 Task: Find connections with filter location Rāmpur with filter topic #brandingwith filter profile language French with filter current company Entrust with filter school PSG College of Arts and Science with filter industry Interior Design with filter service category Administrative with filter keywords title Event Planner
Action: Mouse moved to (559, 63)
Screenshot: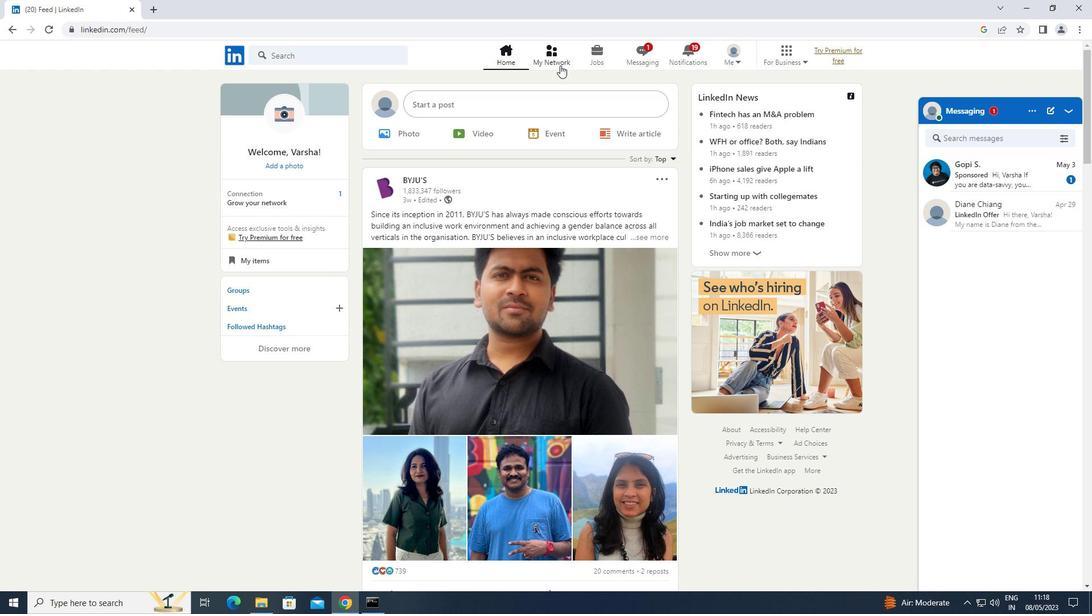 
Action: Mouse pressed left at (559, 63)
Screenshot: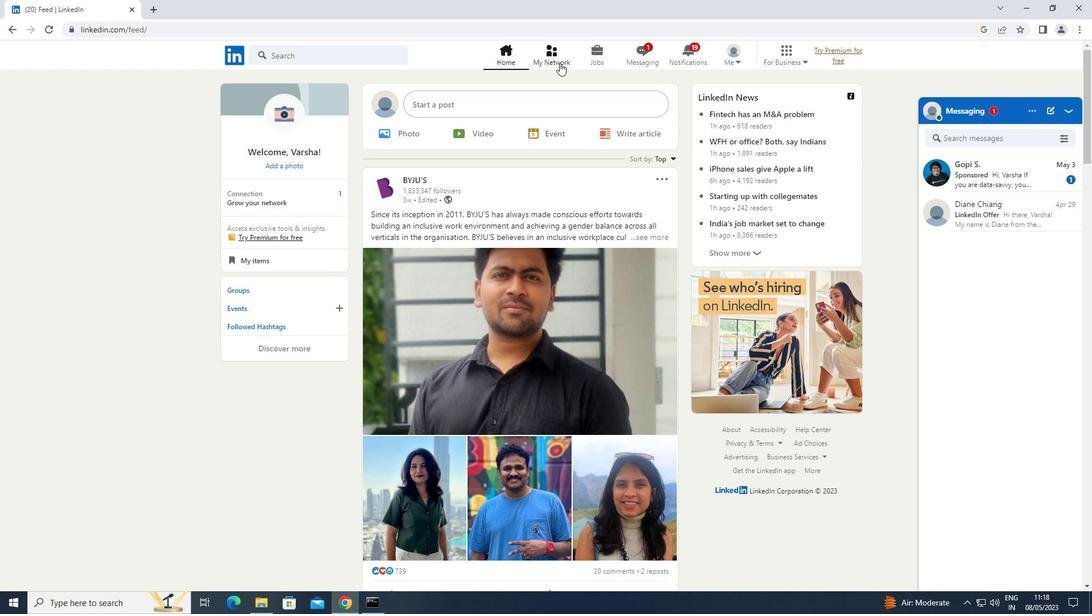 
Action: Mouse moved to (310, 118)
Screenshot: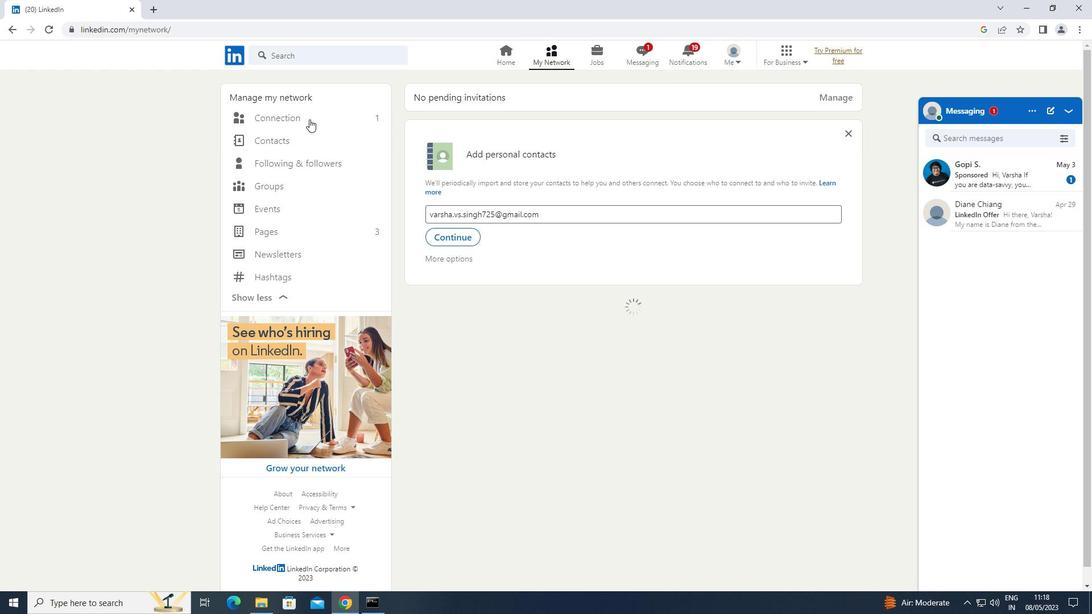 
Action: Mouse pressed left at (310, 118)
Screenshot: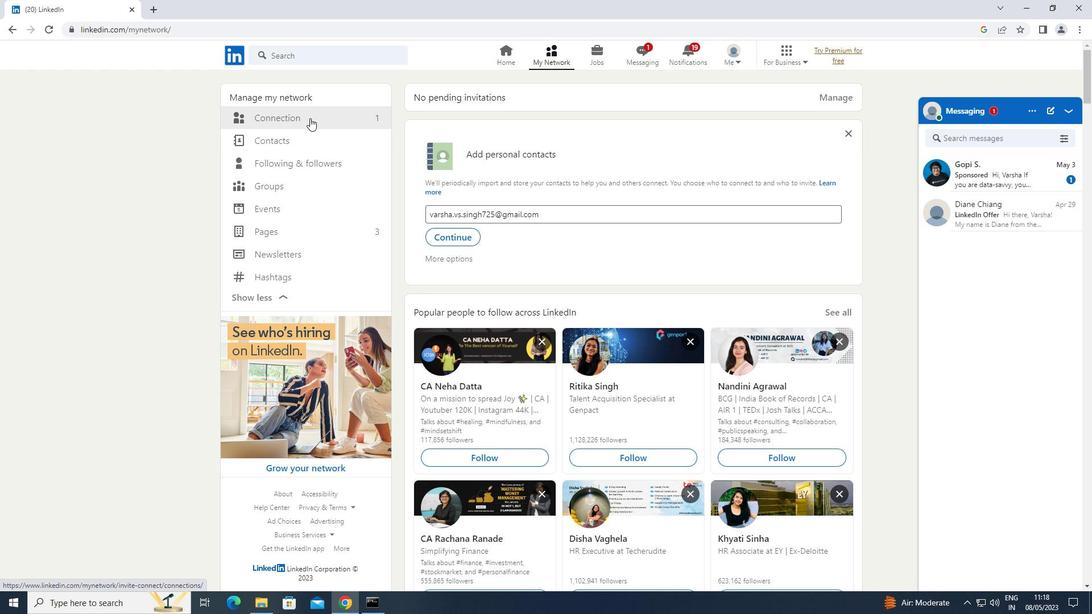 
Action: Mouse moved to (627, 115)
Screenshot: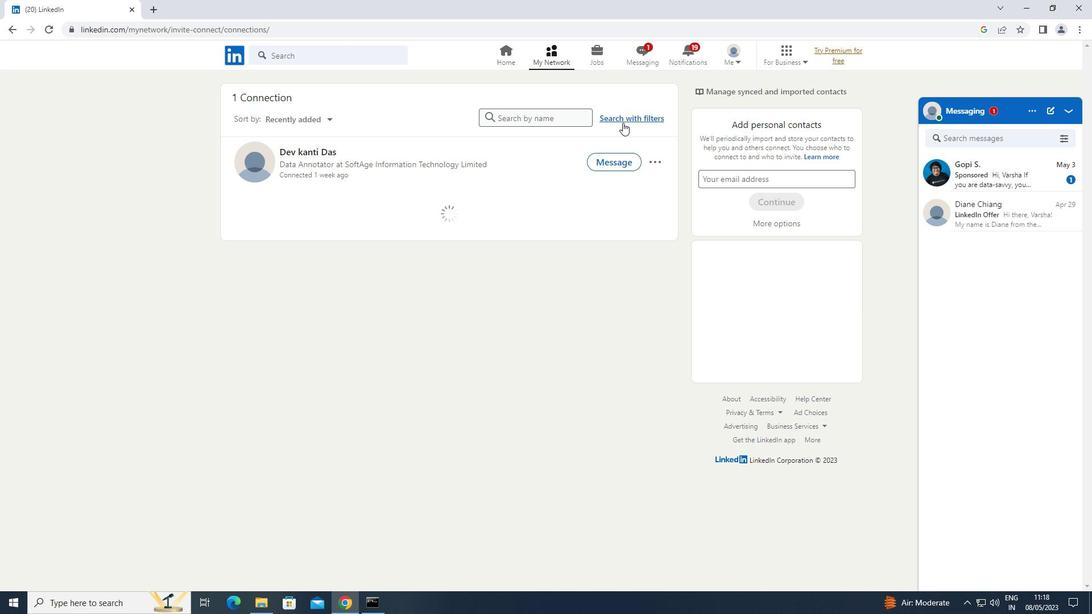 
Action: Mouse pressed left at (627, 115)
Screenshot: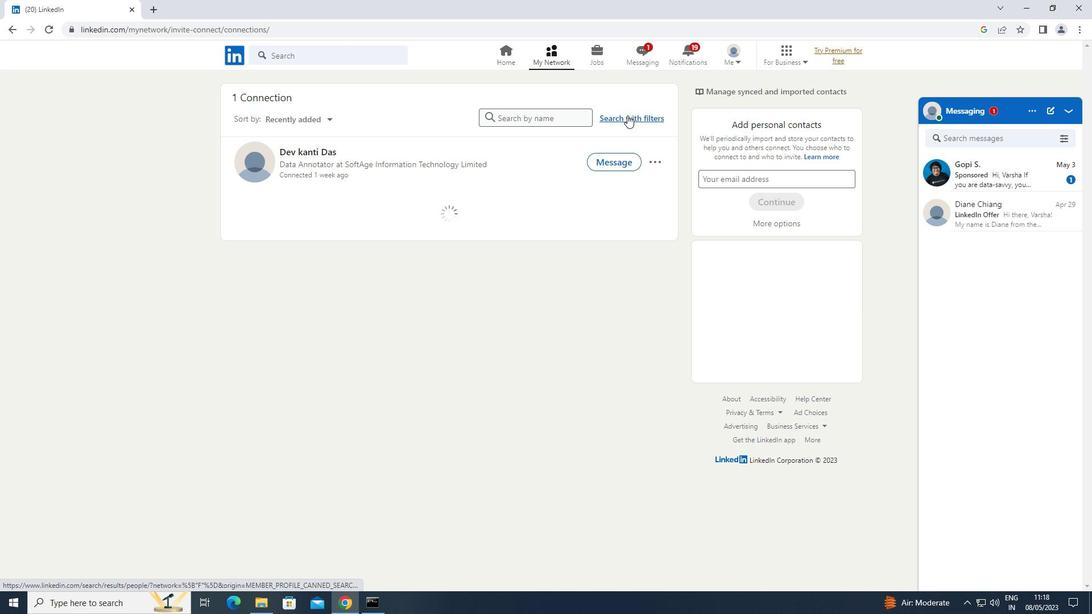 
Action: Mouse moved to (589, 88)
Screenshot: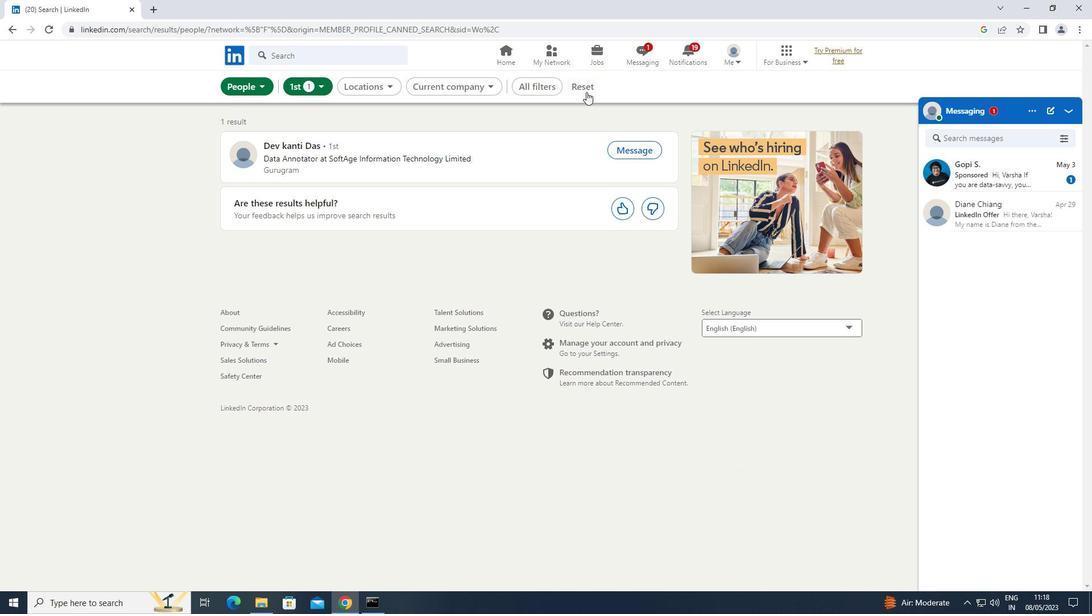 
Action: Mouse pressed left at (589, 88)
Screenshot: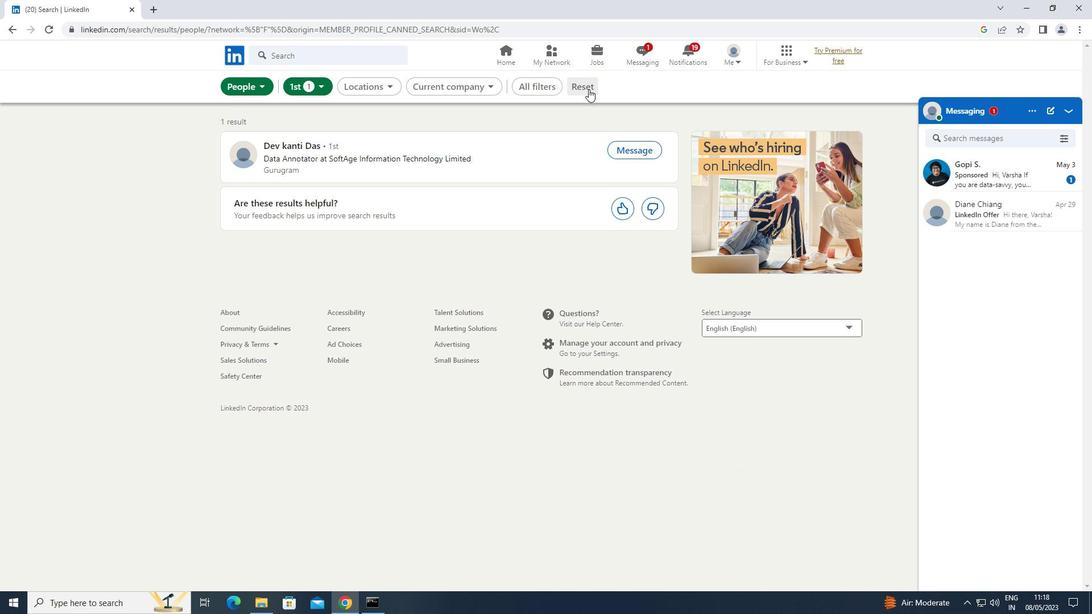 
Action: Mouse moved to (546, 87)
Screenshot: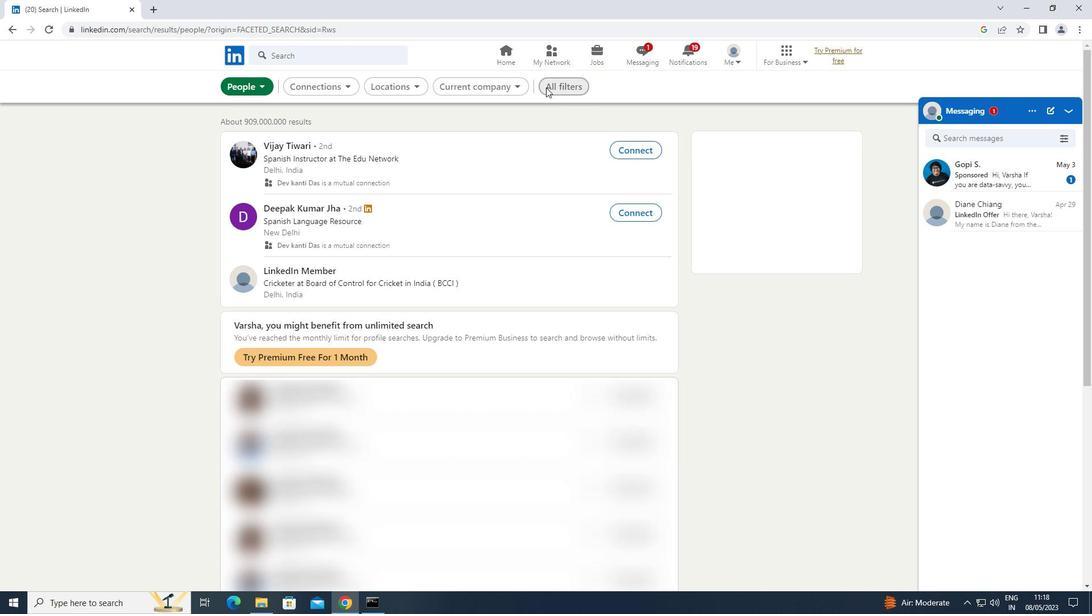 
Action: Mouse pressed left at (546, 87)
Screenshot: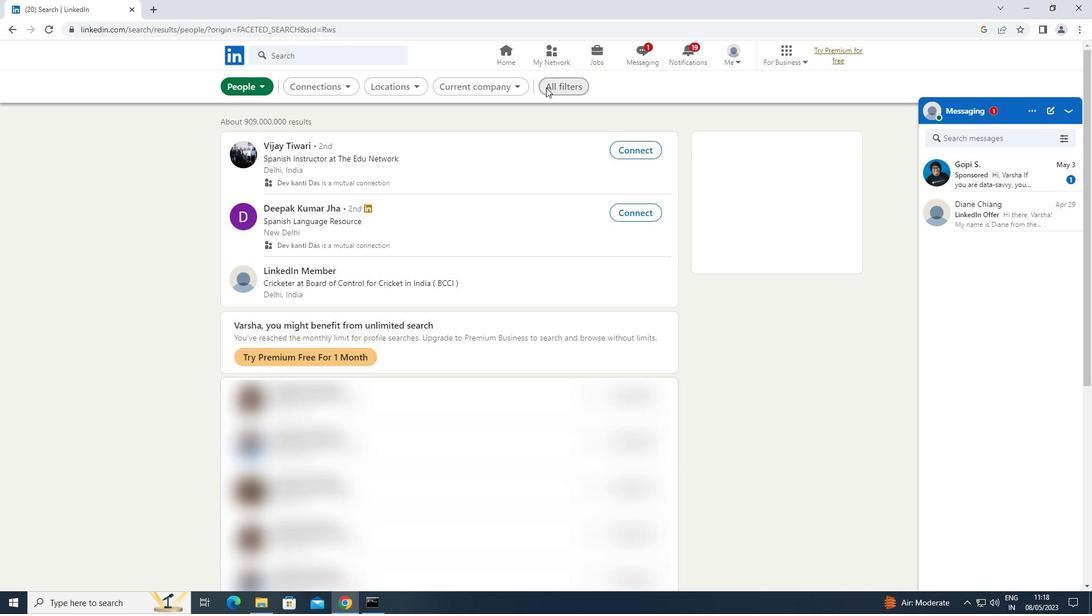 
Action: Mouse moved to (871, 211)
Screenshot: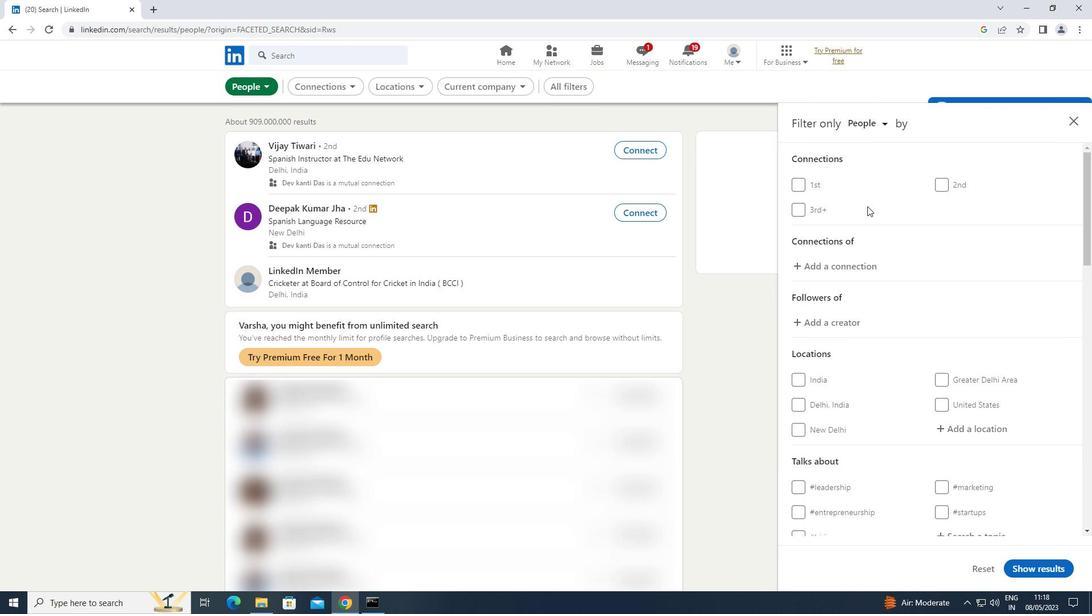 
Action: Mouse scrolled (871, 211) with delta (0, 0)
Screenshot: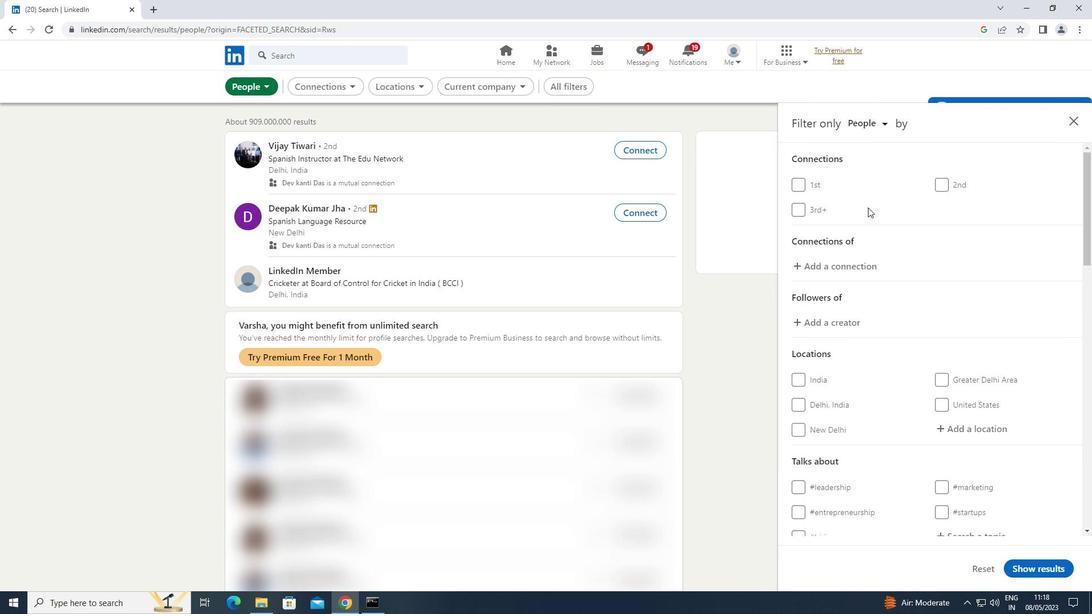 
Action: Mouse moved to (872, 212)
Screenshot: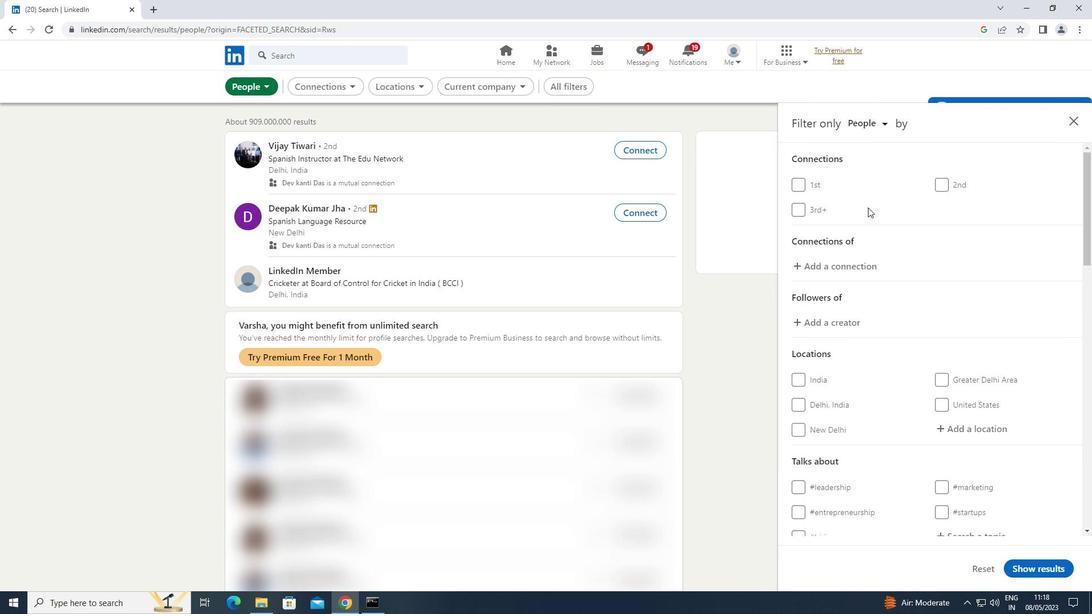 
Action: Mouse scrolled (872, 211) with delta (0, 0)
Screenshot: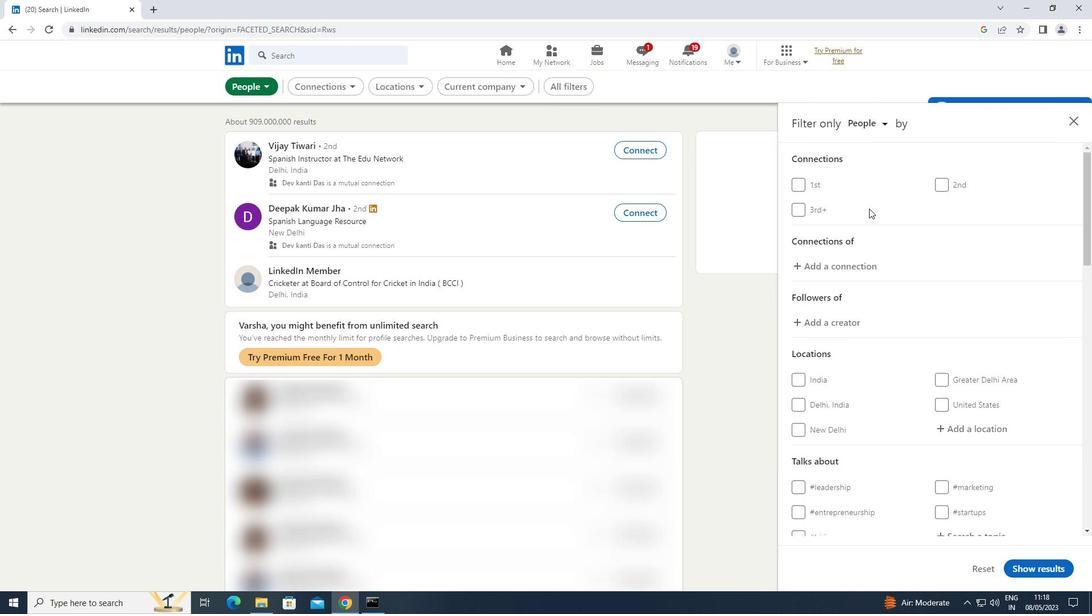 
Action: Mouse scrolled (872, 211) with delta (0, 0)
Screenshot: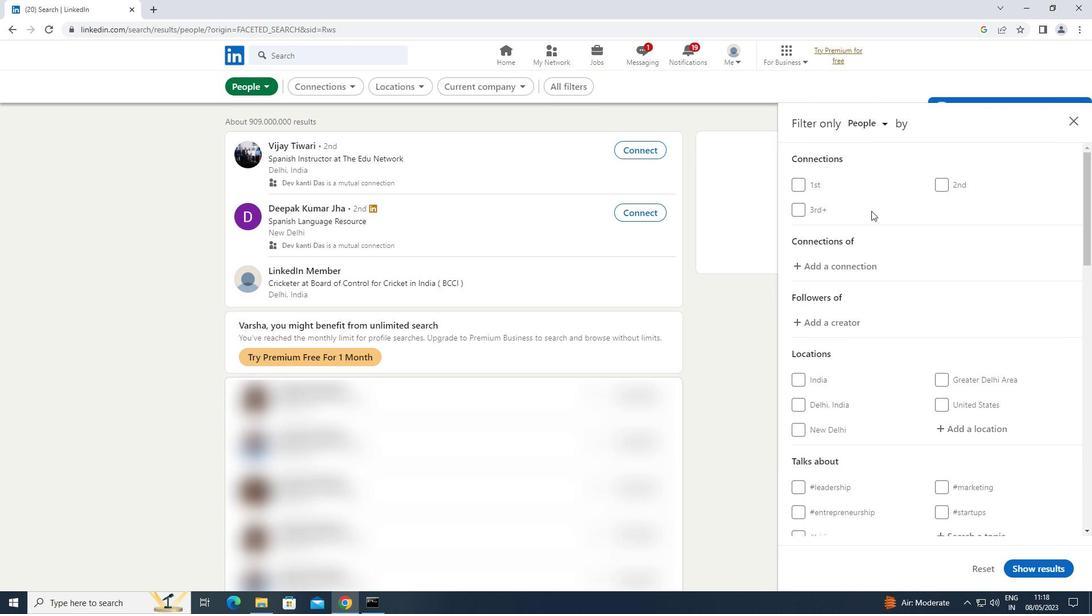 
Action: Mouse moved to (971, 255)
Screenshot: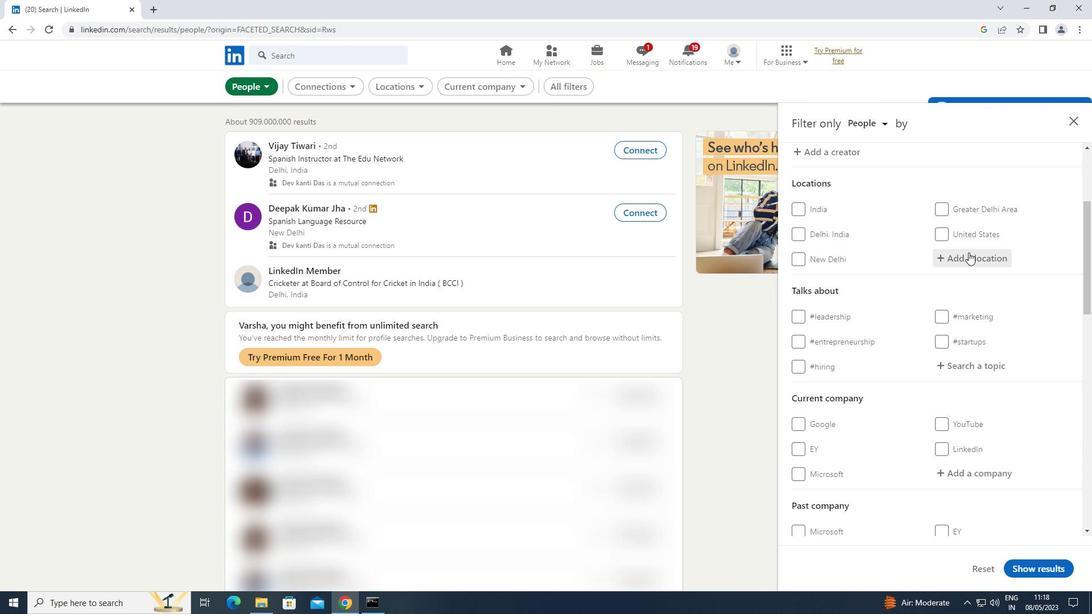
Action: Mouse pressed left at (971, 255)
Screenshot: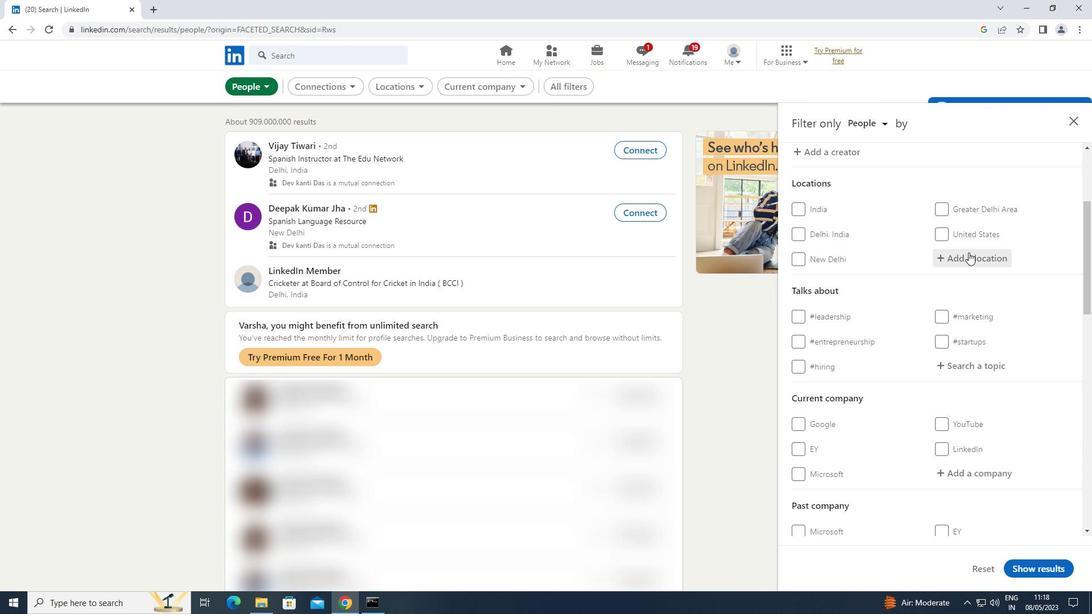 
Action: Mouse moved to (972, 257)
Screenshot: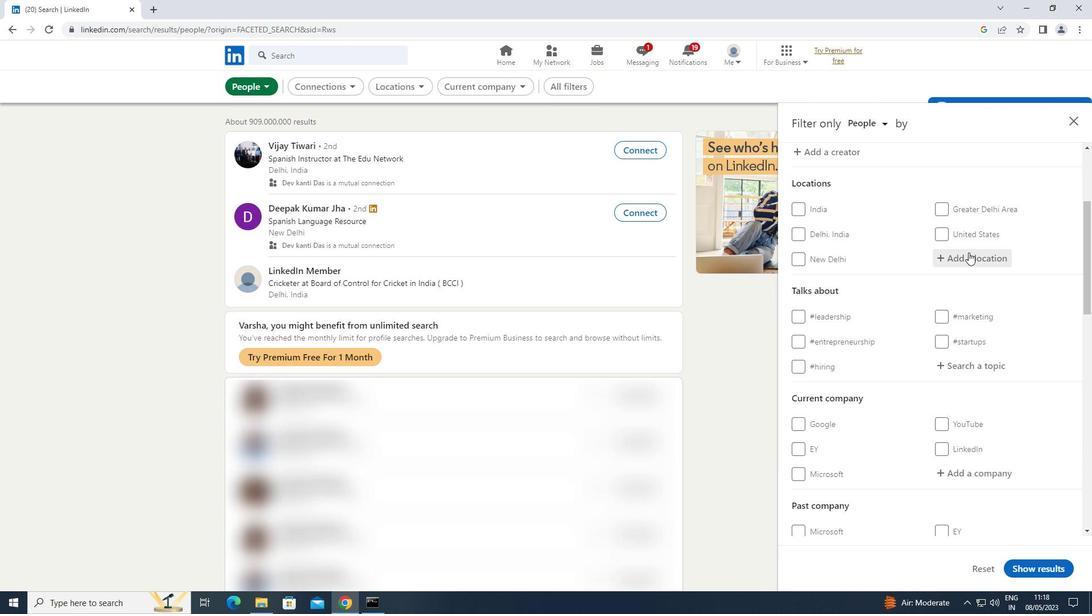 
Action: Key pressed <Key.shift>RAMPUR
Screenshot: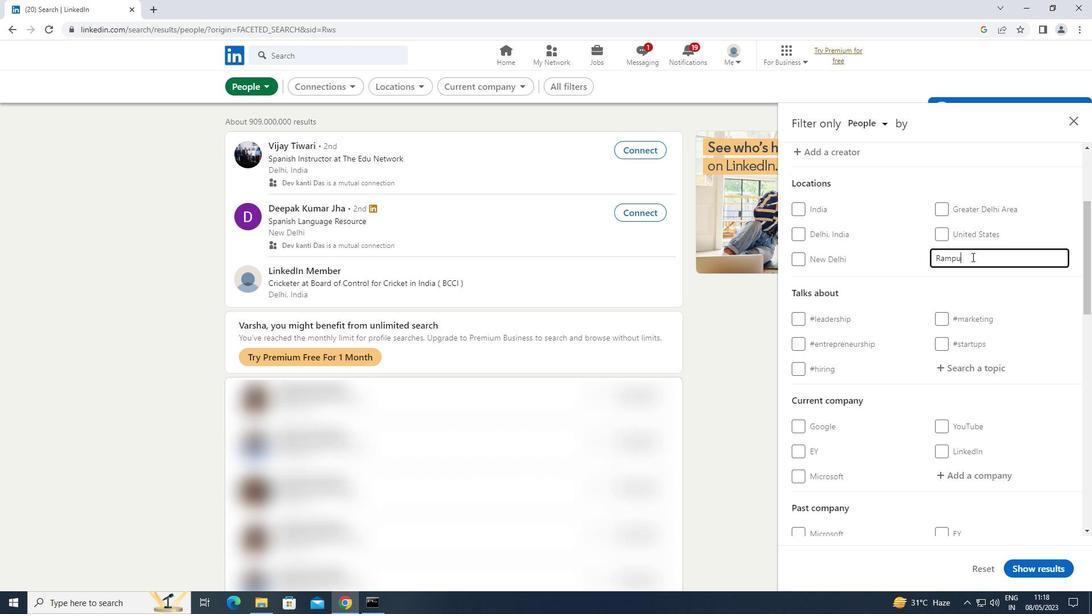 
Action: Mouse moved to (991, 305)
Screenshot: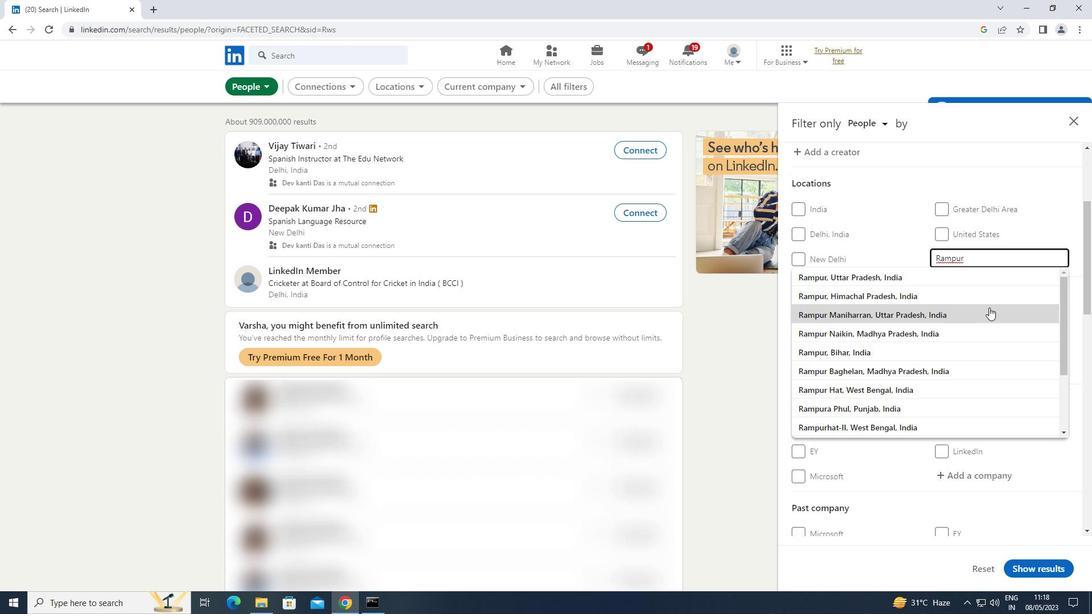 
Action: Key pressed <Key.enter>
Screenshot: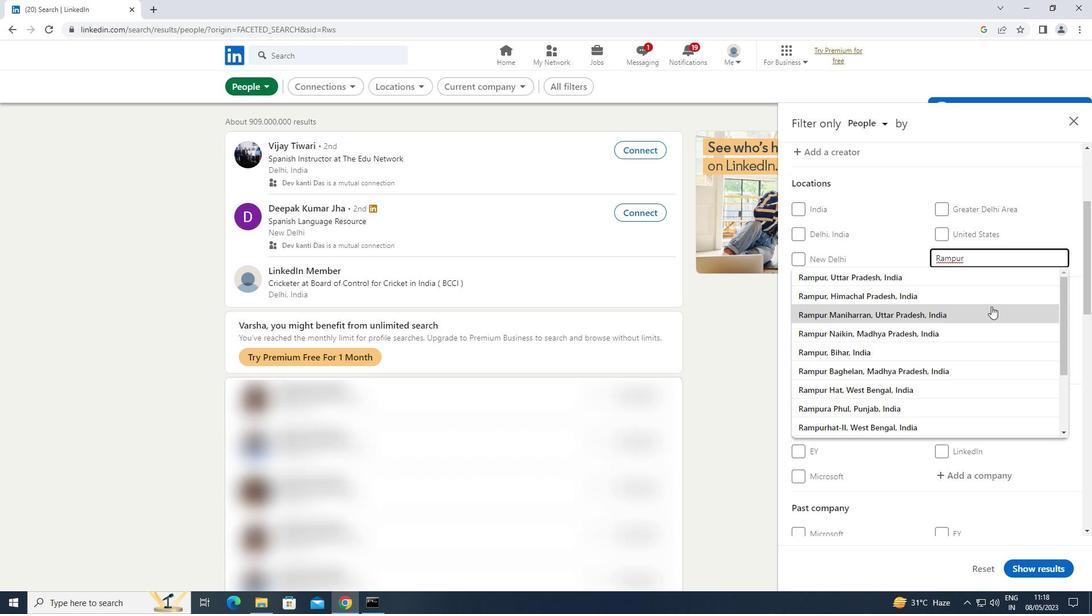 
Action: Mouse moved to (968, 370)
Screenshot: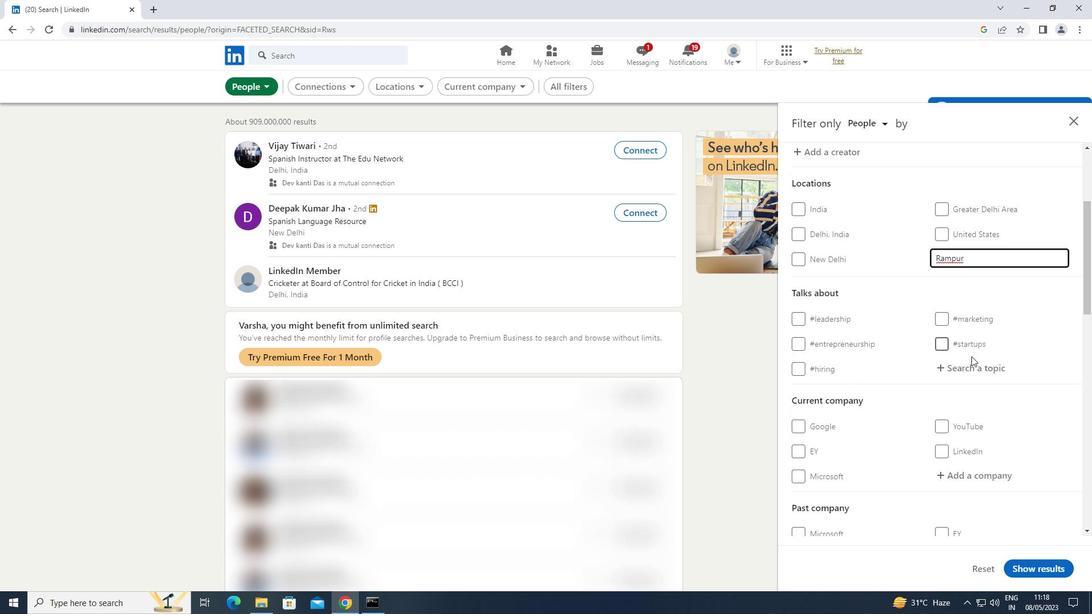 
Action: Mouse pressed left at (968, 370)
Screenshot: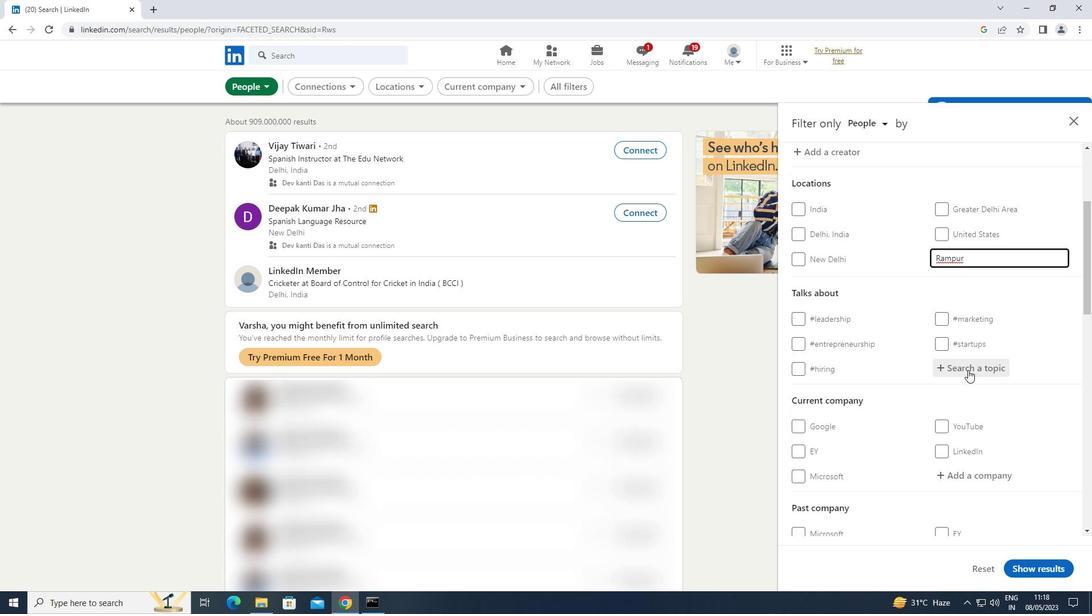 
Action: Key pressed BRANDIN
Screenshot: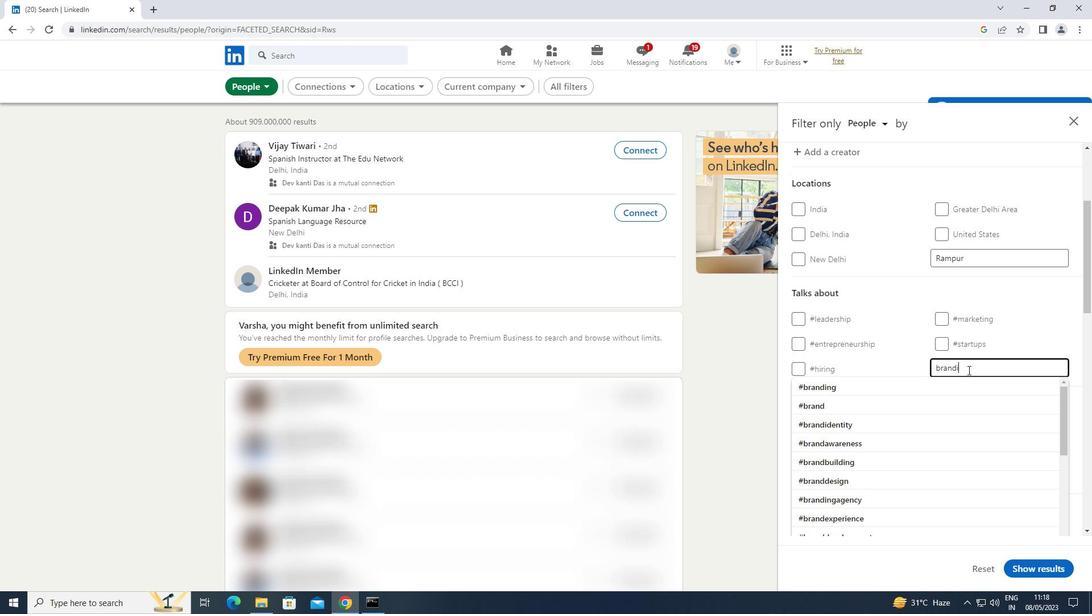 
Action: Mouse moved to (916, 385)
Screenshot: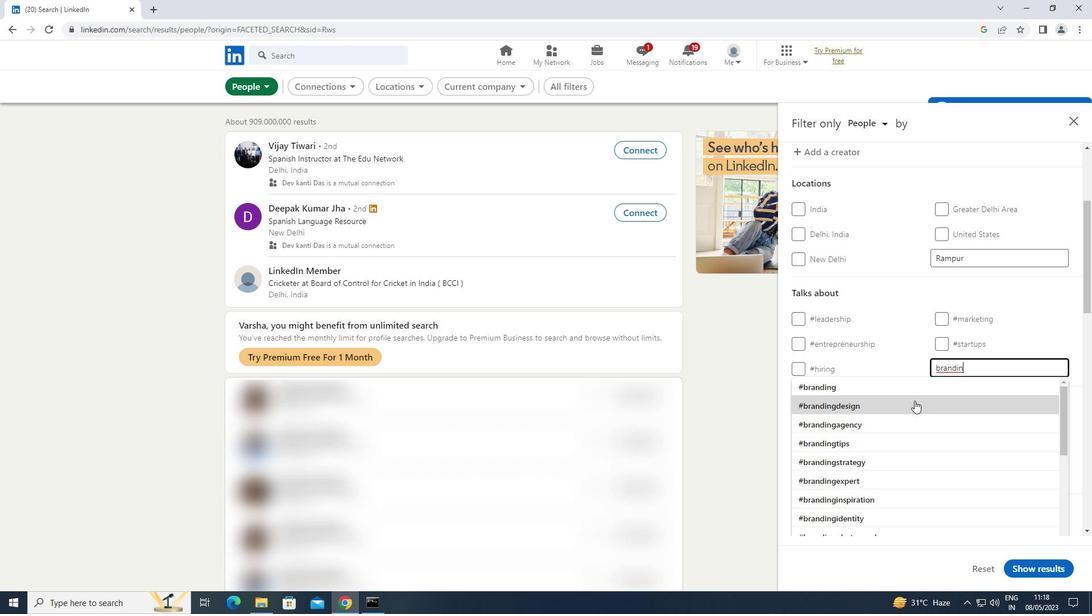 
Action: Mouse pressed left at (916, 385)
Screenshot: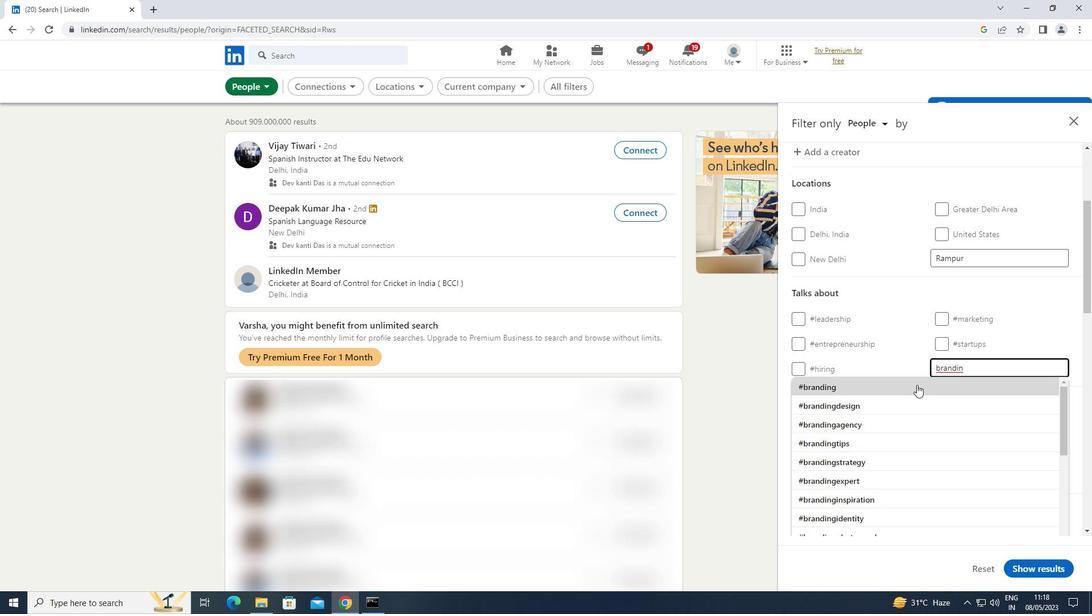 
Action: Mouse scrolled (916, 384) with delta (0, 0)
Screenshot: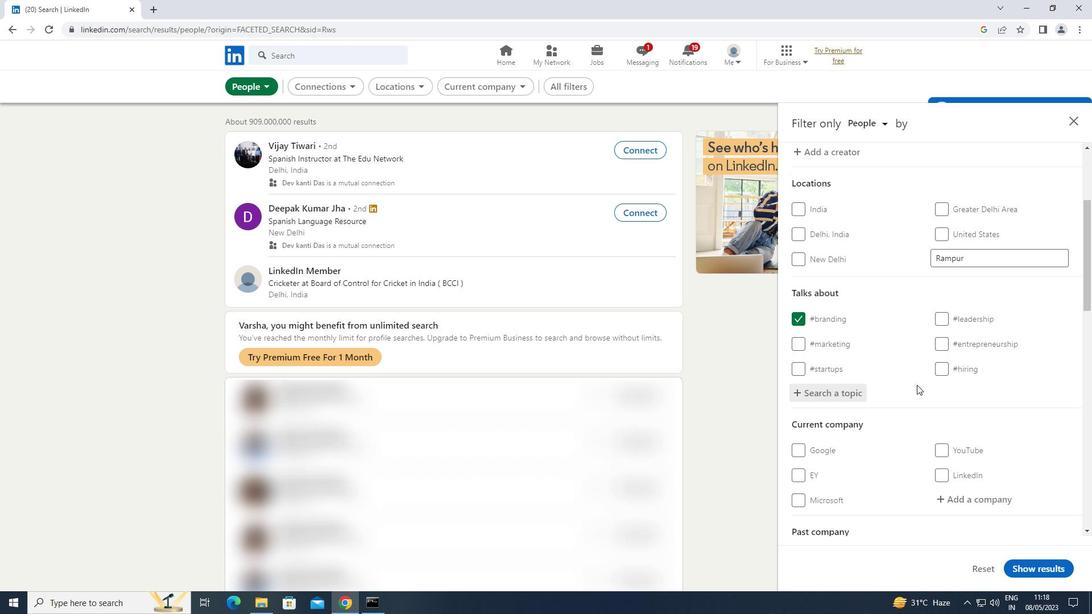 
Action: Mouse scrolled (916, 384) with delta (0, 0)
Screenshot: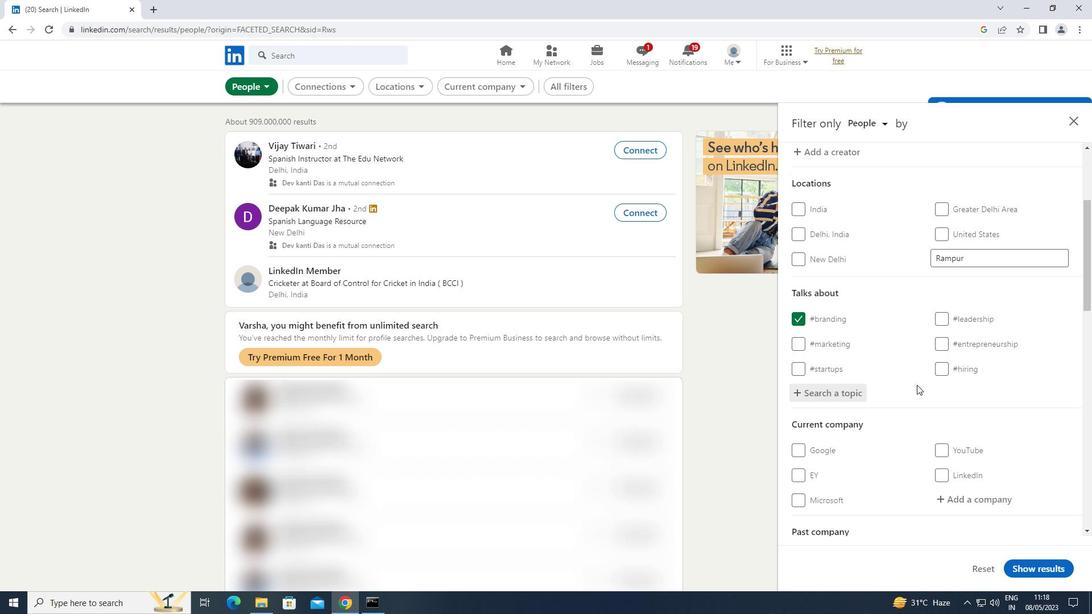 
Action: Mouse scrolled (916, 384) with delta (0, 0)
Screenshot: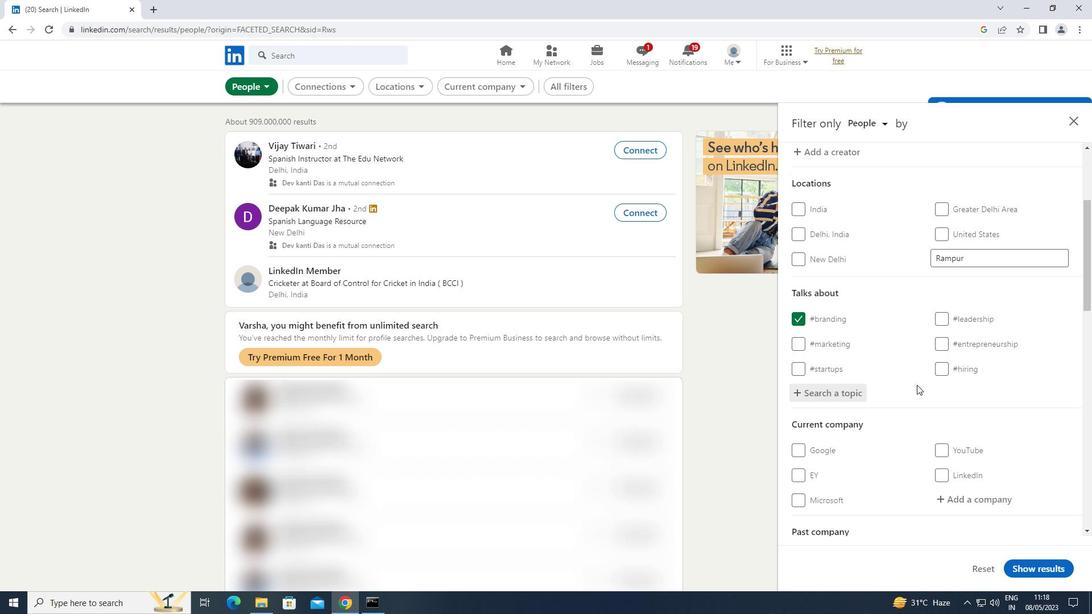 
Action: Mouse scrolled (916, 384) with delta (0, 0)
Screenshot: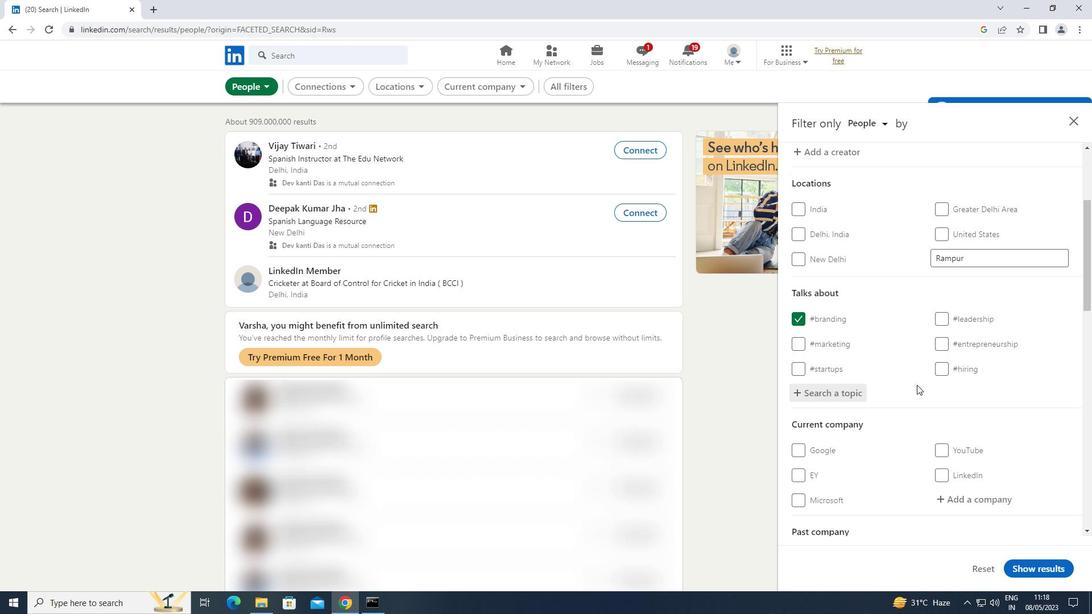 
Action: Mouse scrolled (916, 384) with delta (0, 0)
Screenshot: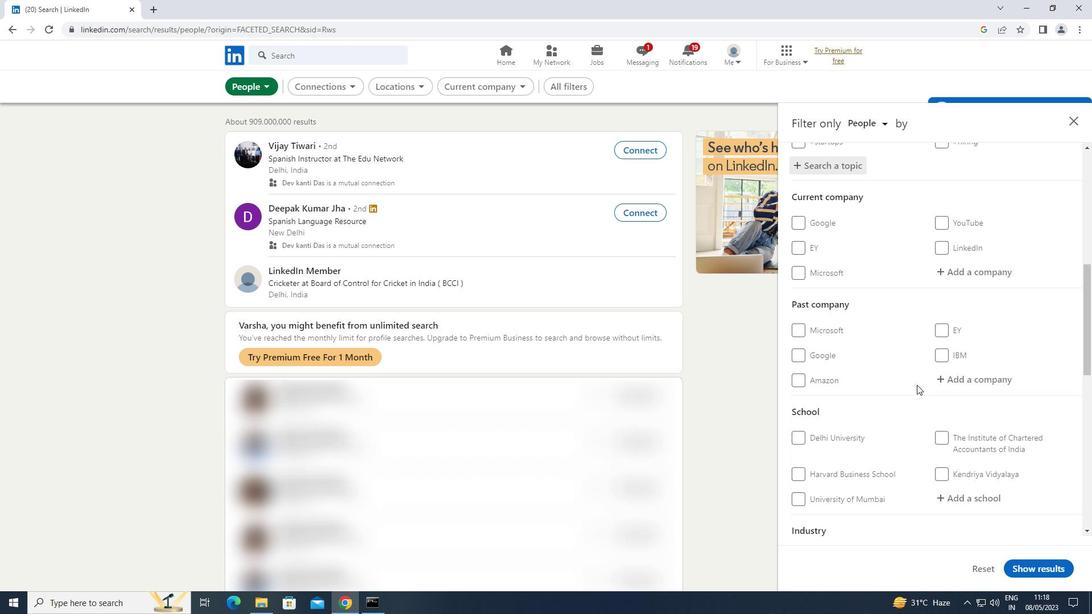 
Action: Mouse scrolled (916, 384) with delta (0, 0)
Screenshot: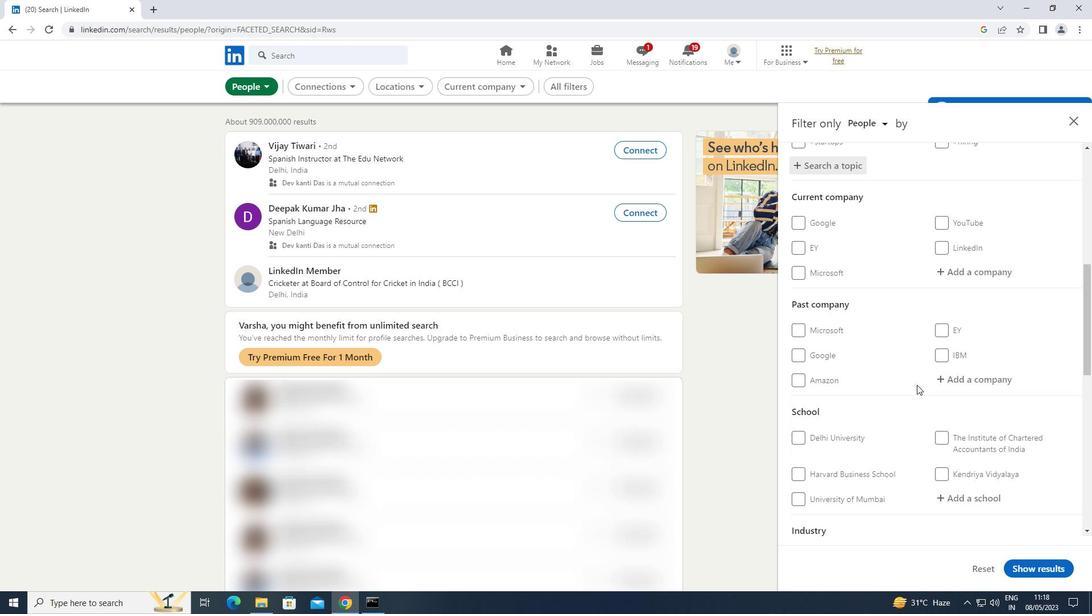 
Action: Mouse scrolled (916, 384) with delta (0, 0)
Screenshot: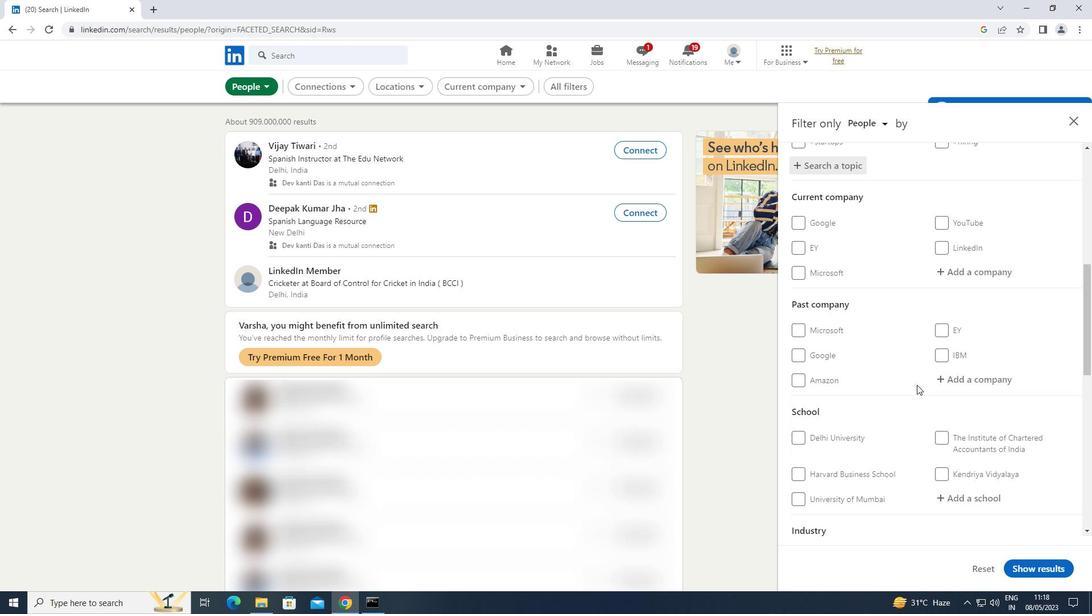 
Action: Mouse scrolled (916, 384) with delta (0, 0)
Screenshot: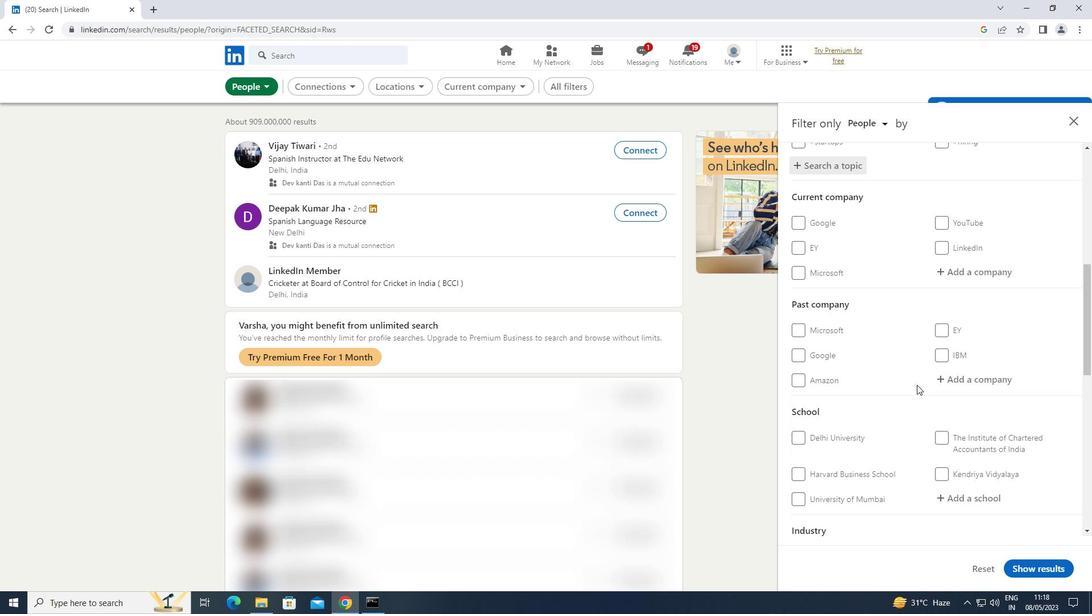 
Action: Mouse moved to (941, 461)
Screenshot: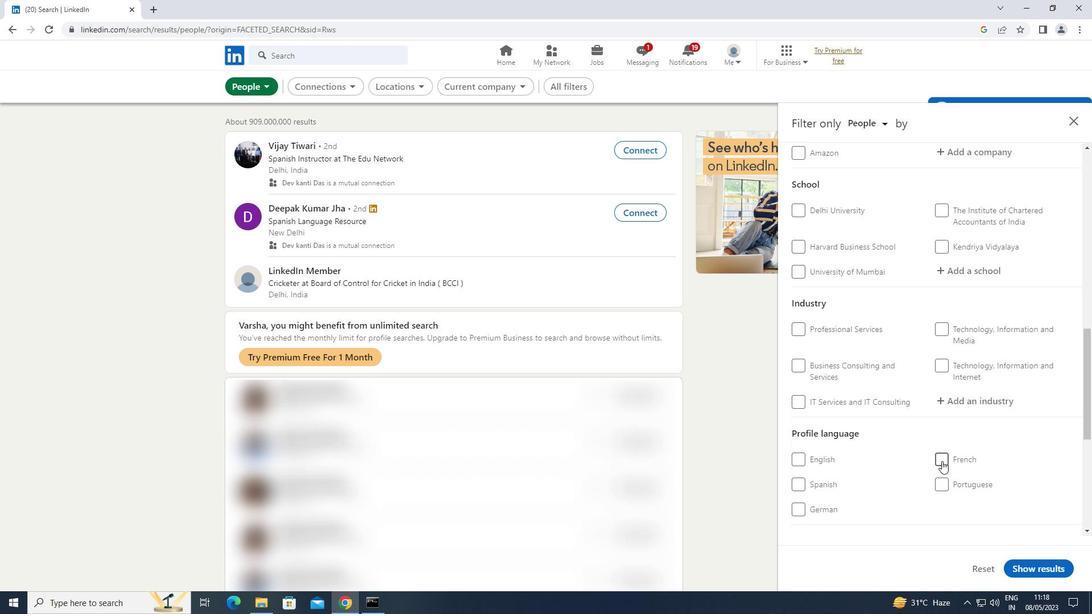 
Action: Mouse pressed left at (941, 461)
Screenshot: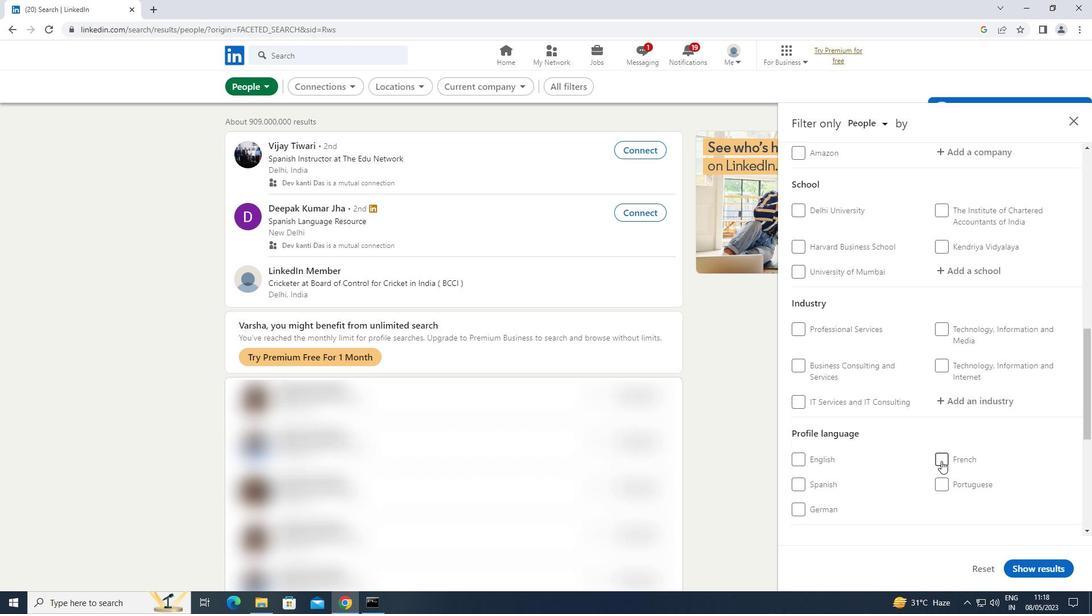 
Action: Mouse moved to (942, 459)
Screenshot: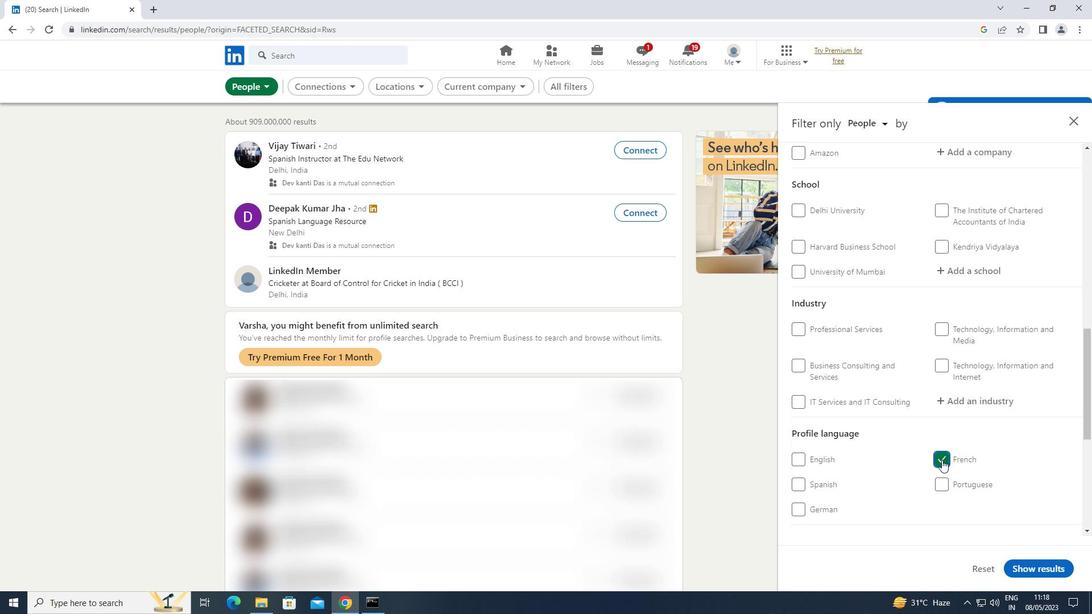 
Action: Mouse scrolled (942, 459) with delta (0, 0)
Screenshot: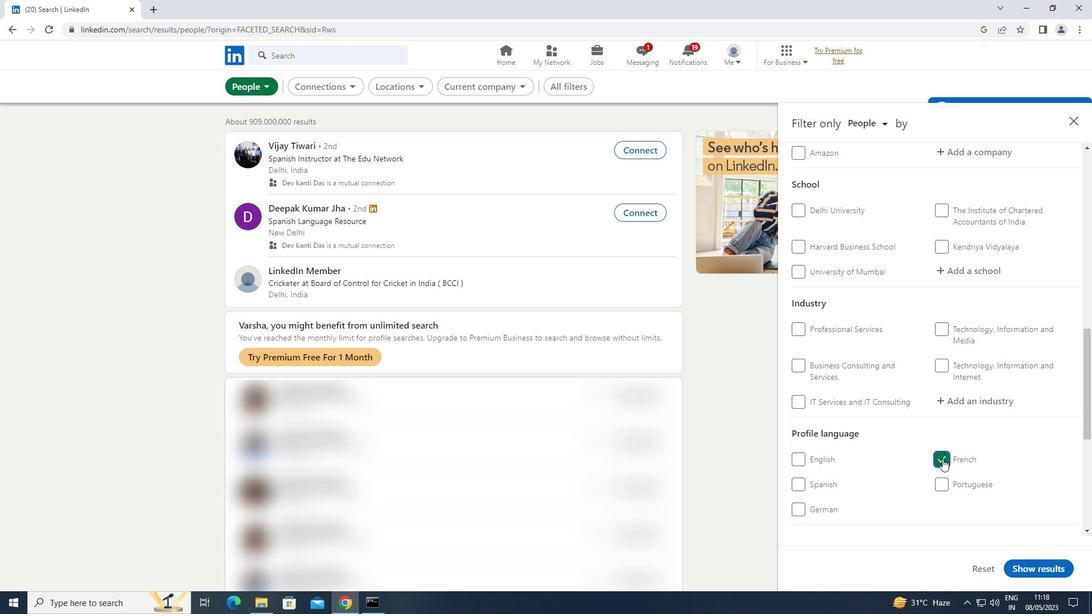 
Action: Mouse moved to (944, 457)
Screenshot: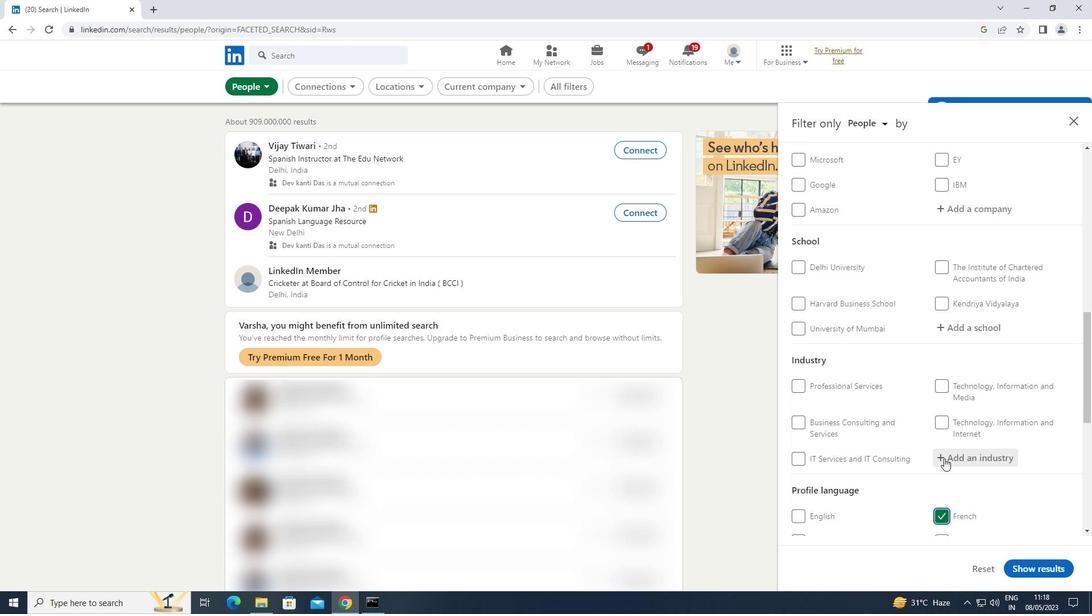 
Action: Mouse scrolled (944, 458) with delta (0, 0)
Screenshot: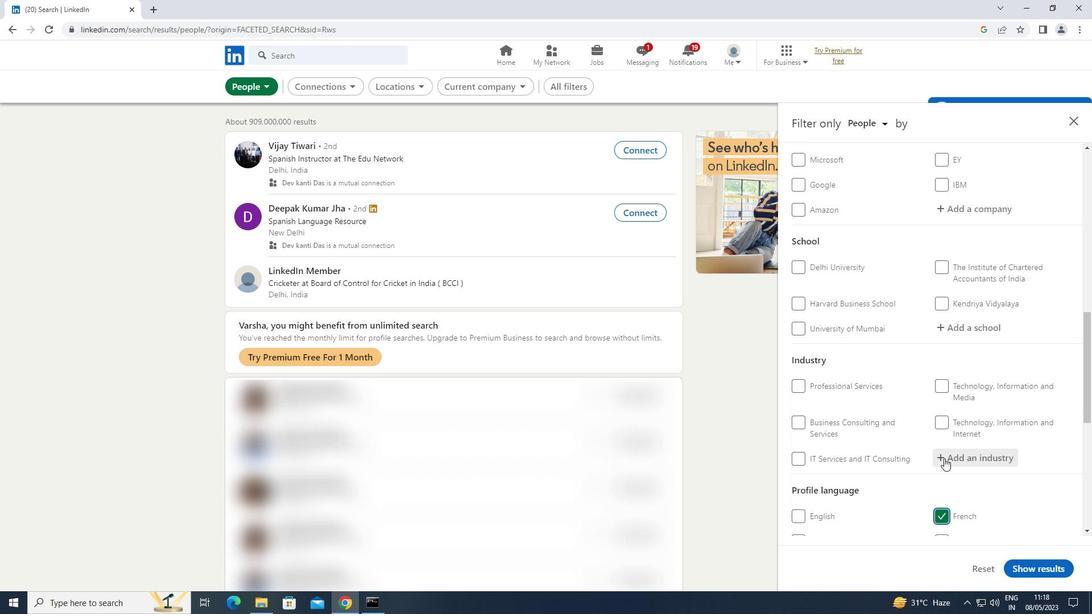 
Action: Mouse scrolled (944, 458) with delta (0, 0)
Screenshot: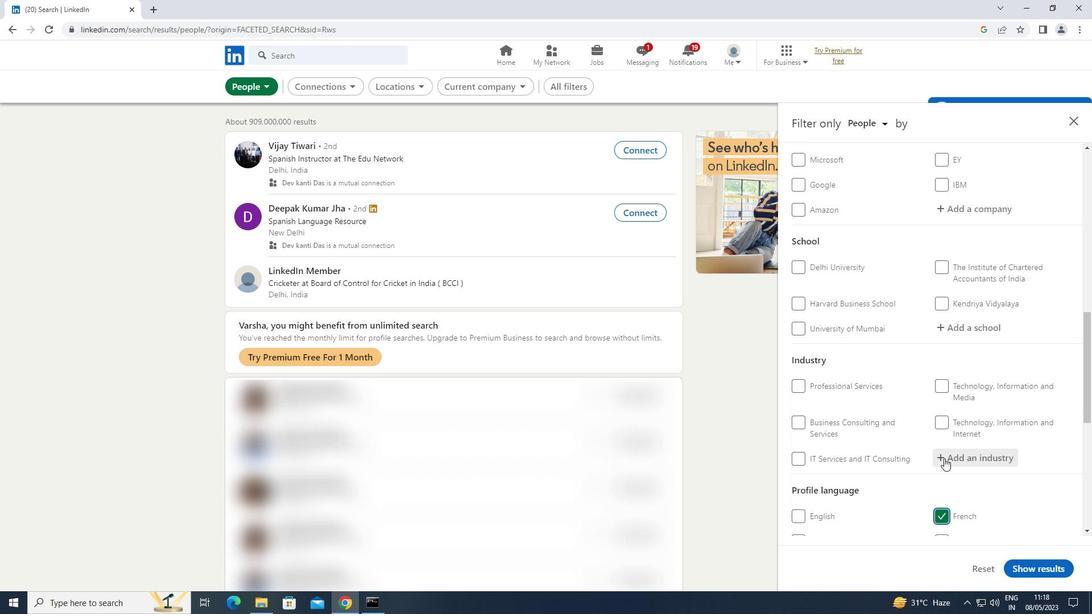 
Action: Mouse scrolled (944, 458) with delta (0, 0)
Screenshot: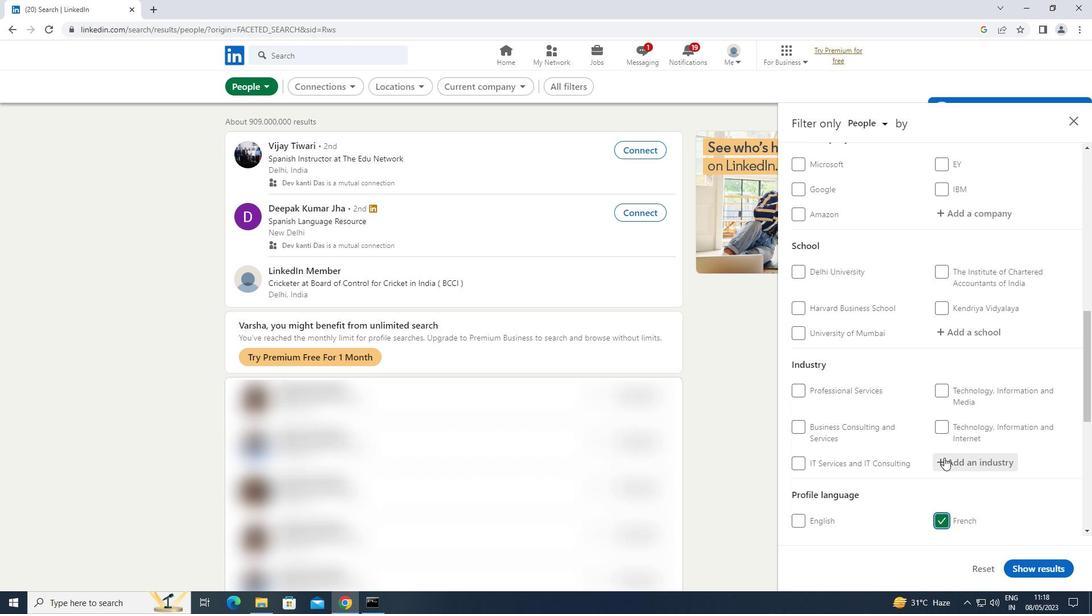 
Action: Mouse moved to (945, 457)
Screenshot: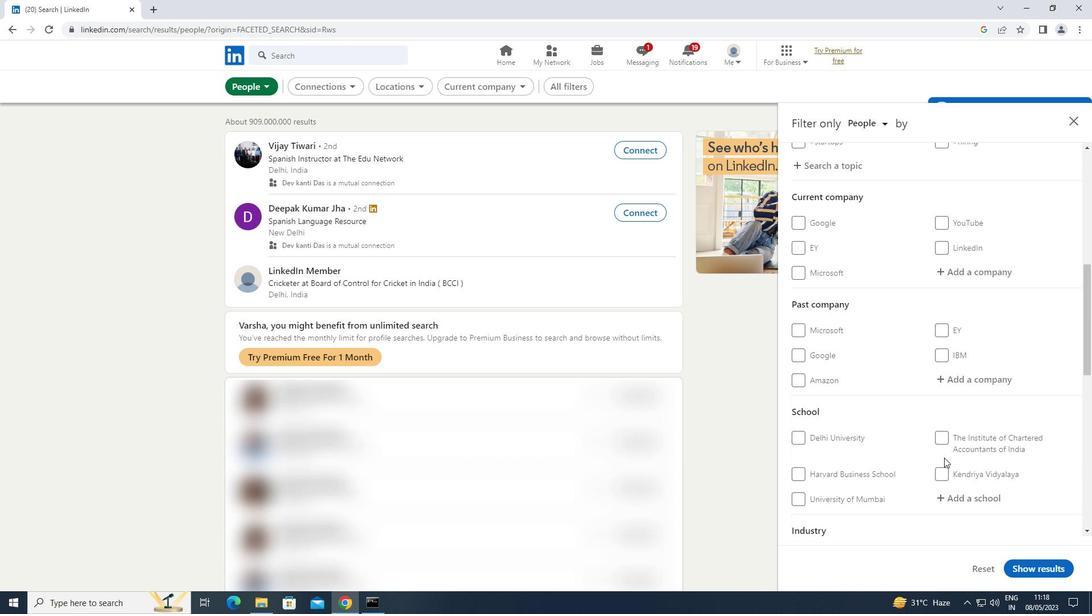 
Action: Mouse scrolled (945, 457) with delta (0, 0)
Screenshot: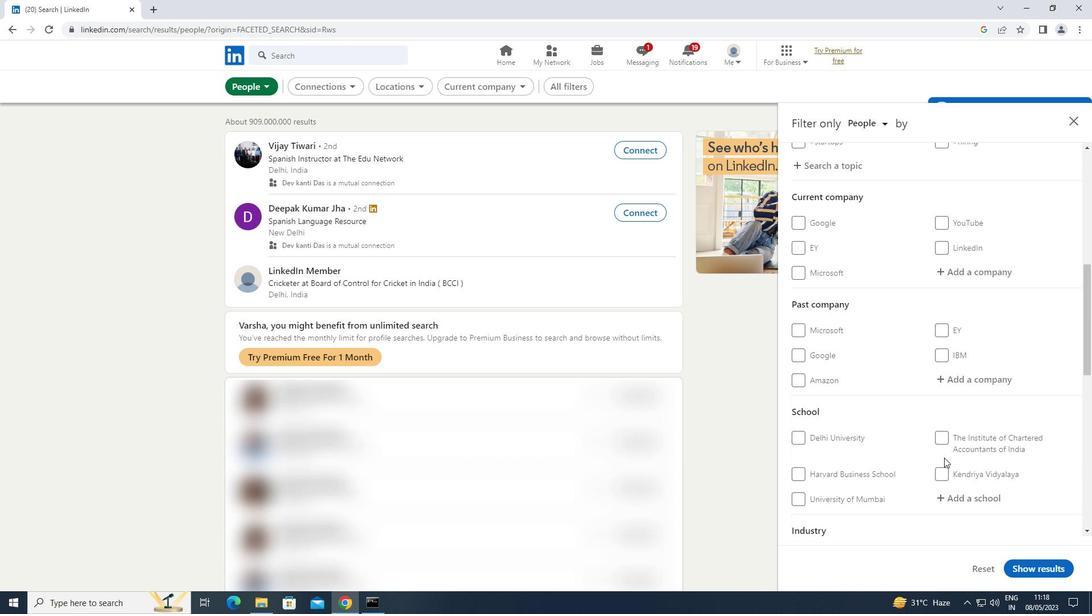 
Action: Mouse moved to (974, 328)
Screenshot: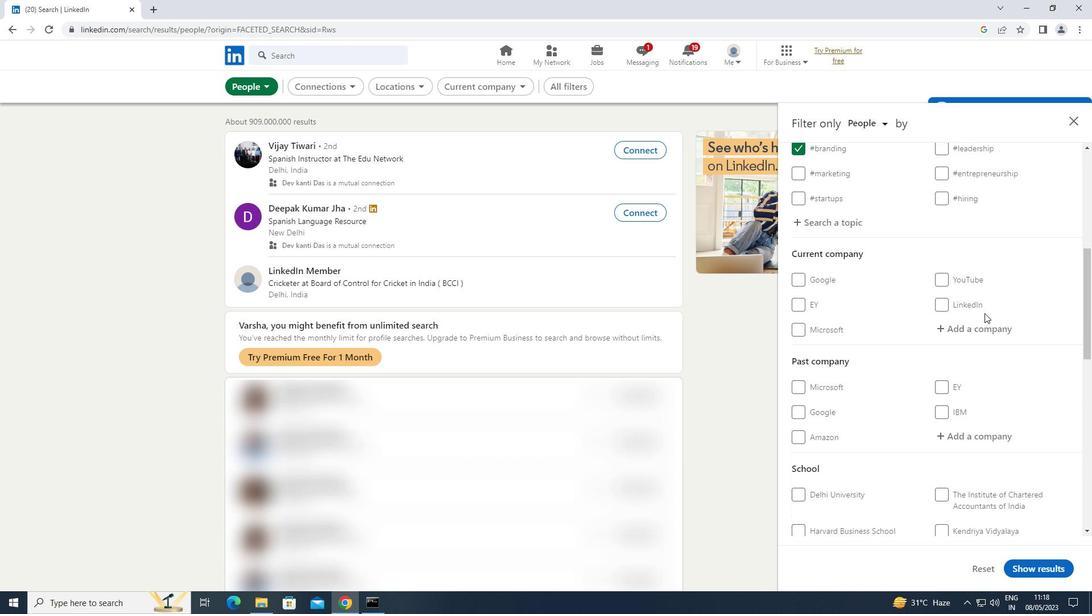 
Action: Mouse pressed left at (974, 328)
Screenshot: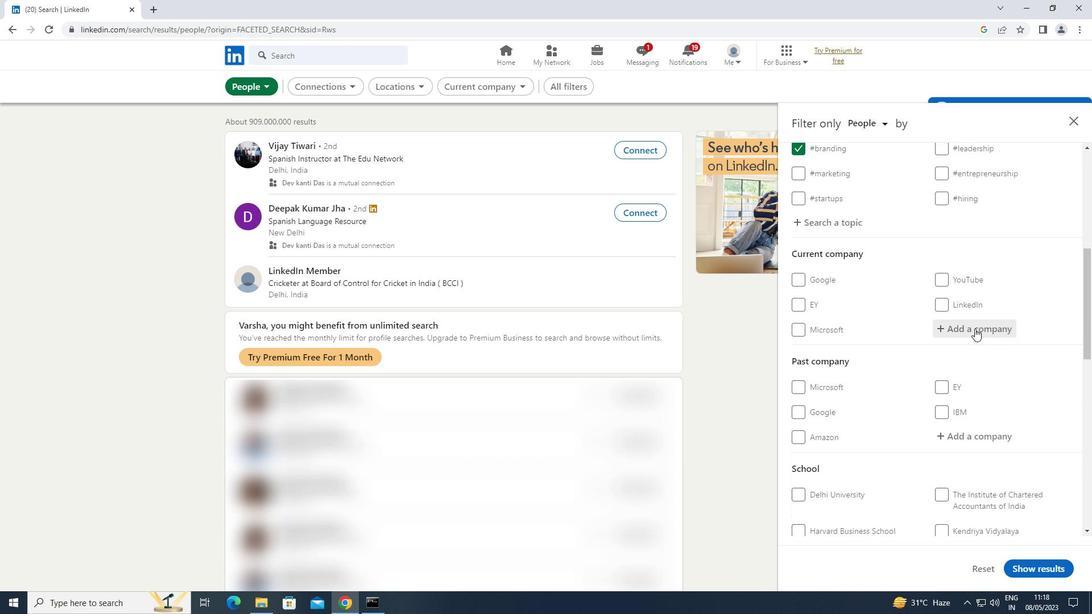 
Action: Mouse moved to (974, 328)
Screenshot: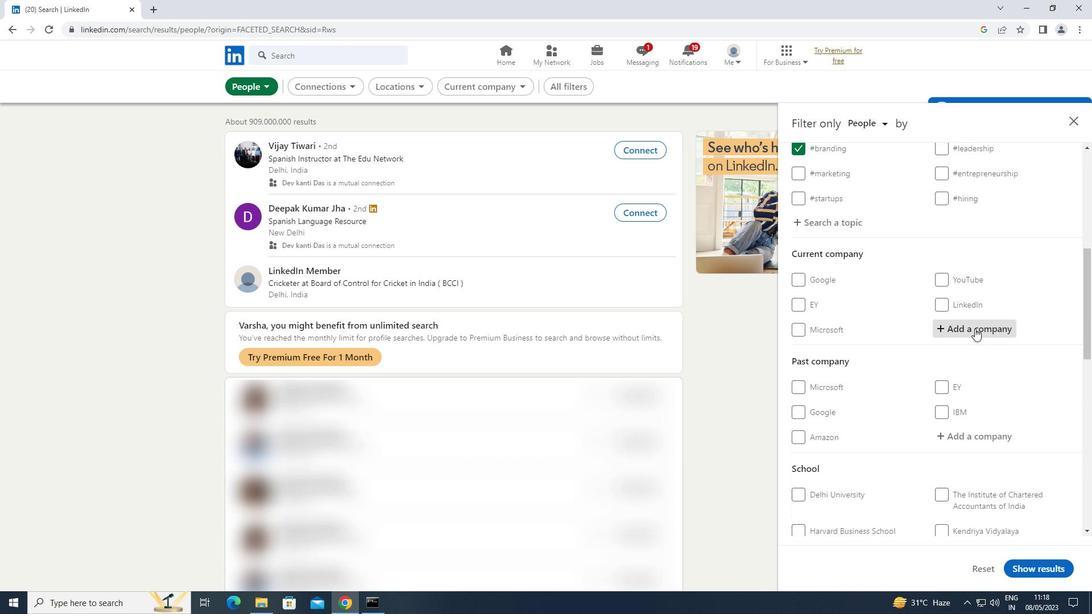
Action: Key pressed <Key.shift>ENTRUST
Screenshot: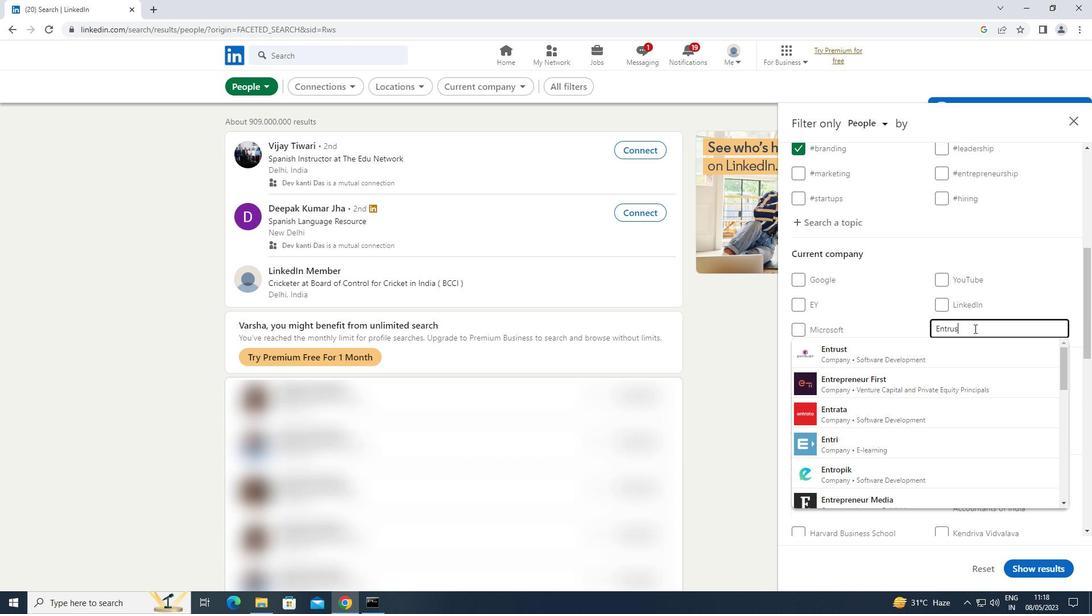 
Action: Mouse moved to (916, 353)
Screenshot: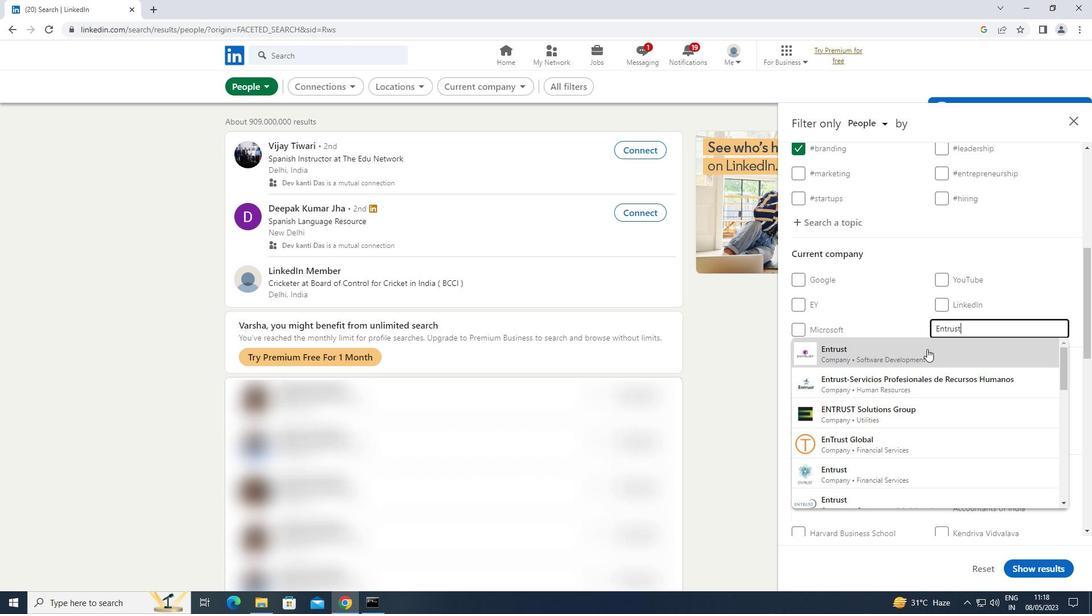 
Action: Mouse pressed left at (916, 353)
Screenshot: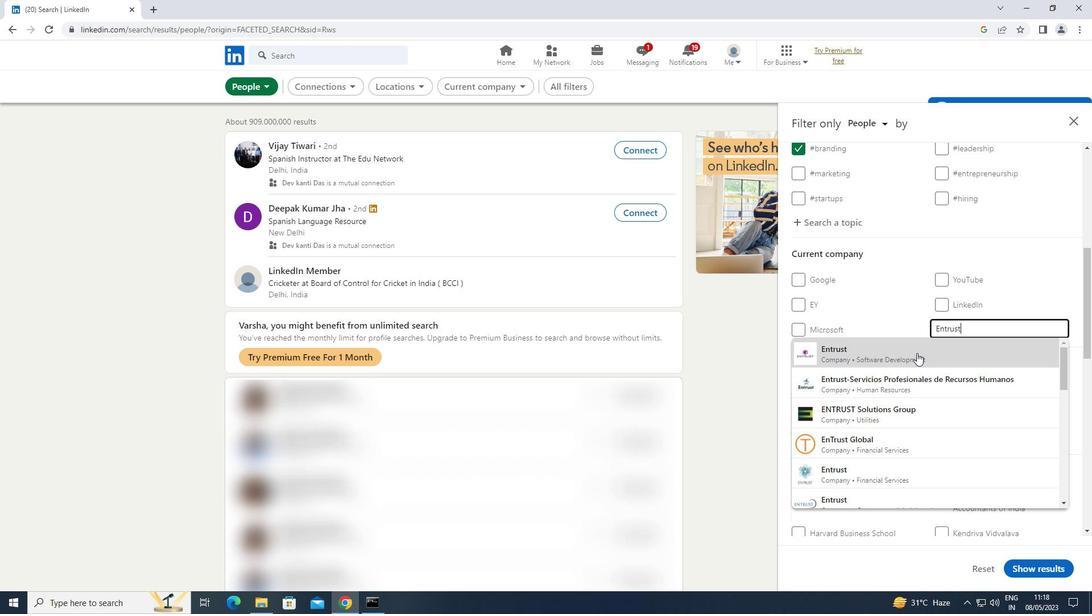 
Action: Mouse scrolled (916, 352) with delta (0, 0)
Screenshot: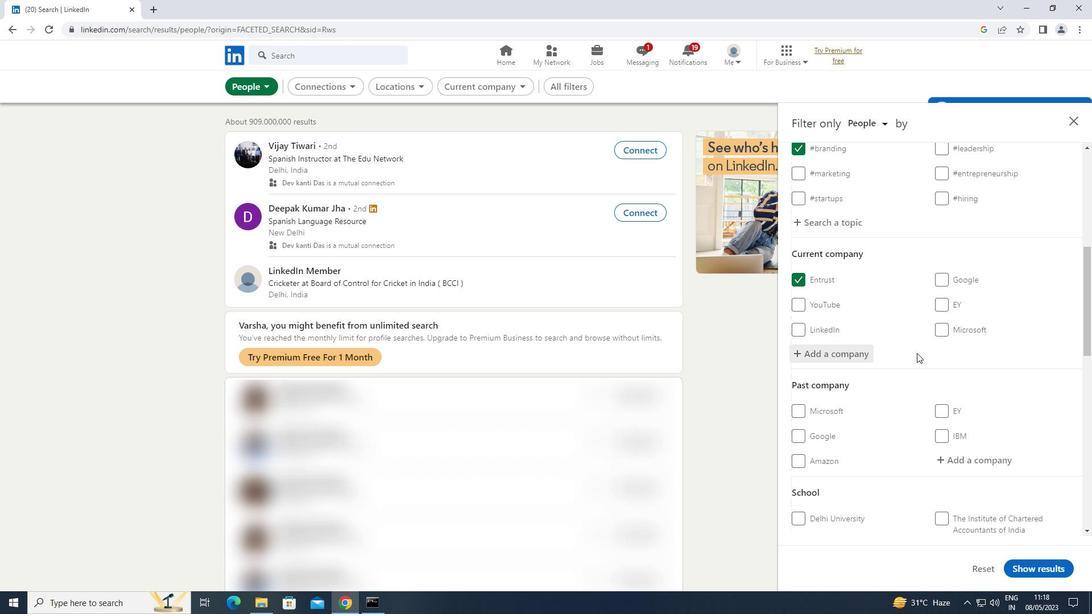 
Action: Mouse scrolled (916, 352) with delta (0, 0)
Screenshot: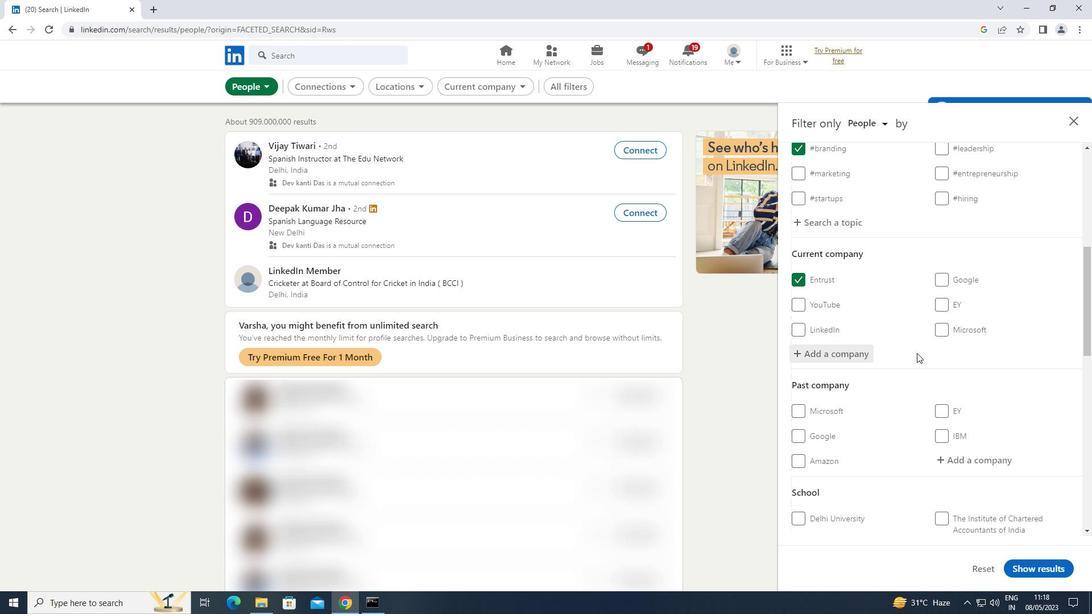 
Action: Mouse scrolled (916, 352) with delta (0, 0)
Screenshot: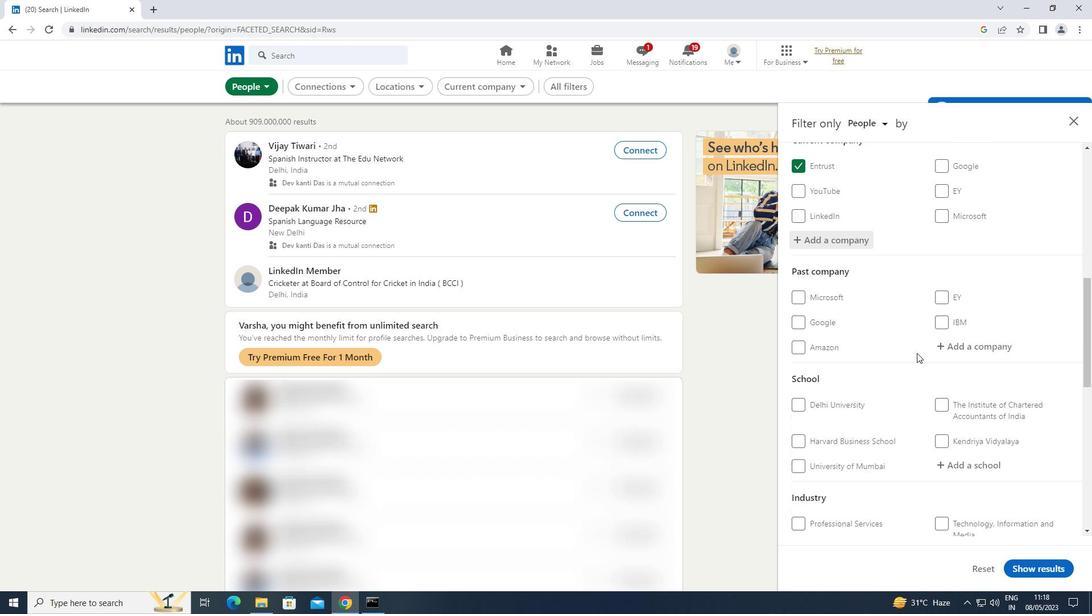 
Action: Mouse scrolled (916, 352) with delta (0, 0)
Screenshot: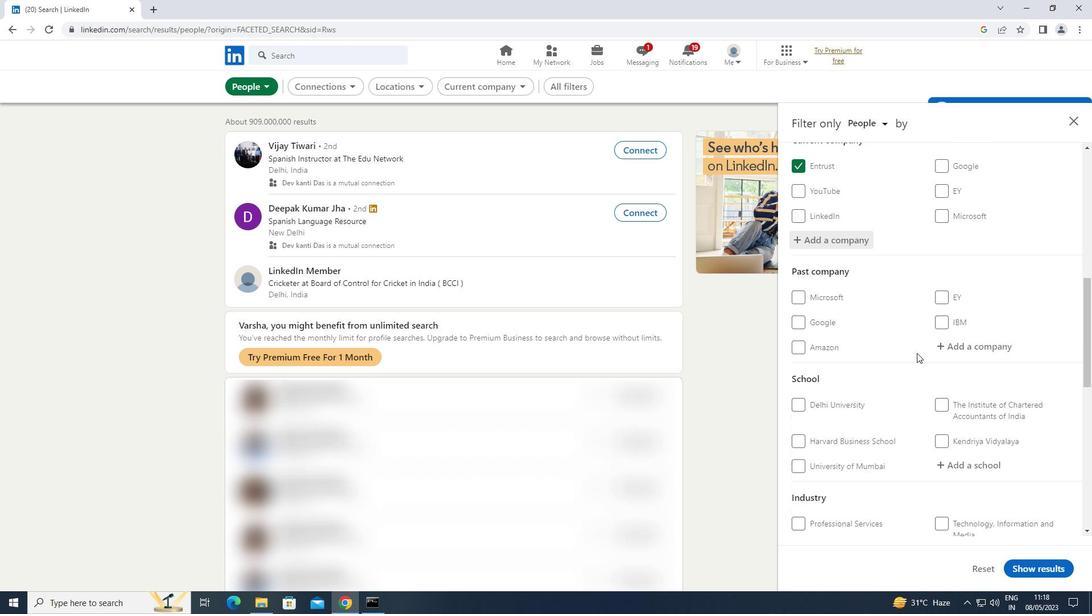 
Action: Mouse moved to (989, 352)
Screenshot: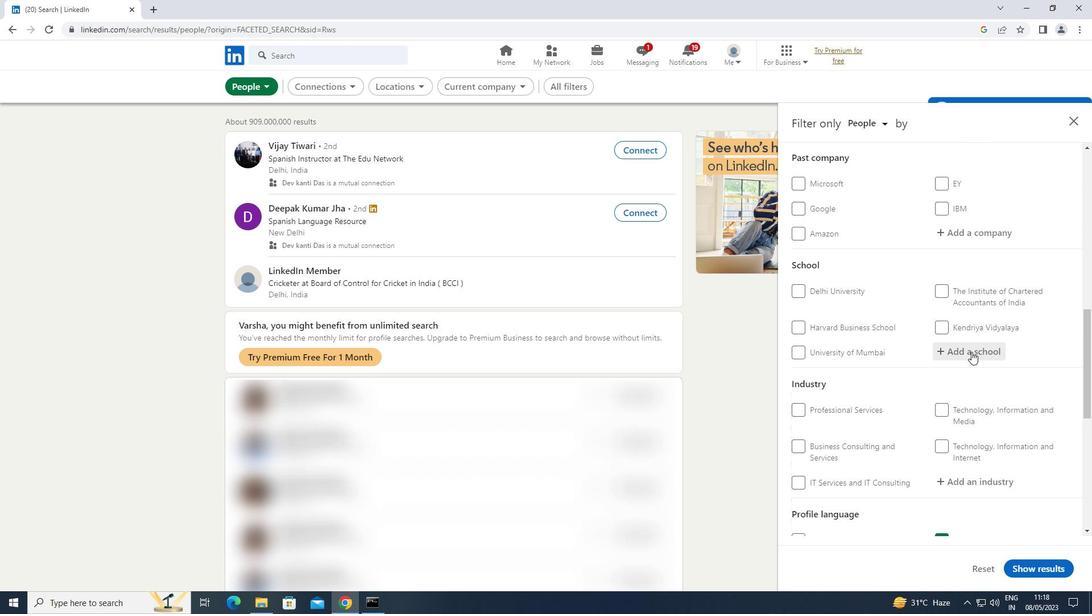 
Action: Mouse pressed left at (989, 352)
Screenshot: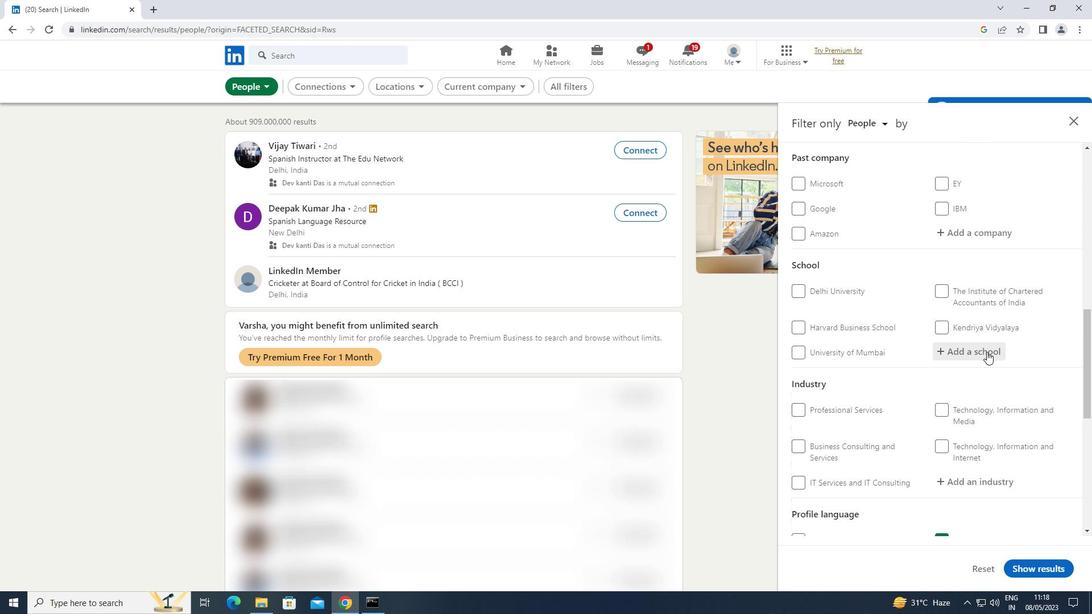 
Action: Mouse moved to (990, 352)
Screenshot: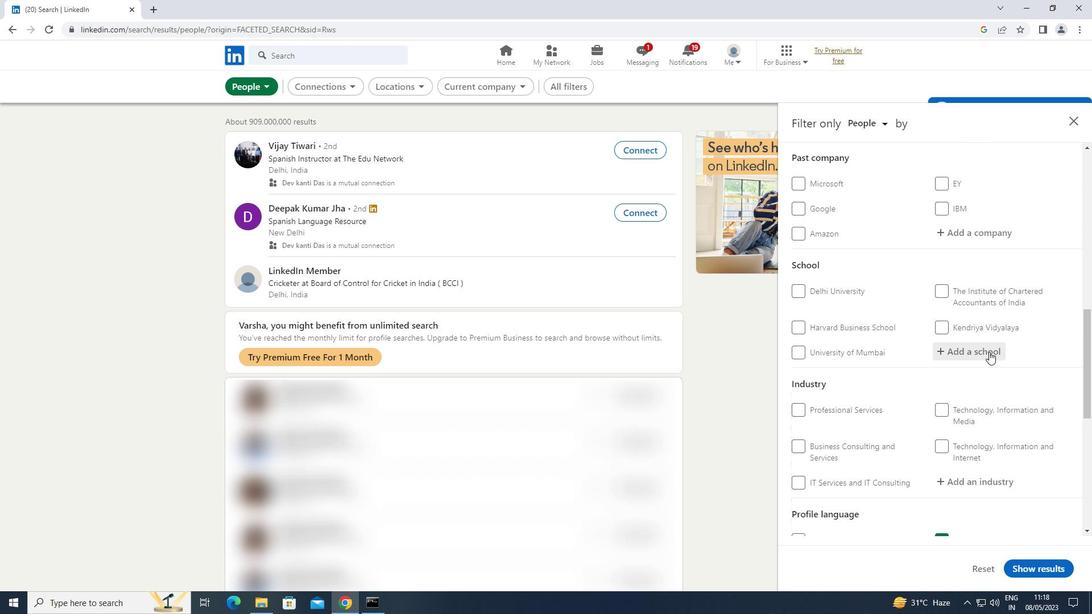 
Action: Key pressed <Key.shift>PSG<Key.space>
Screenshot: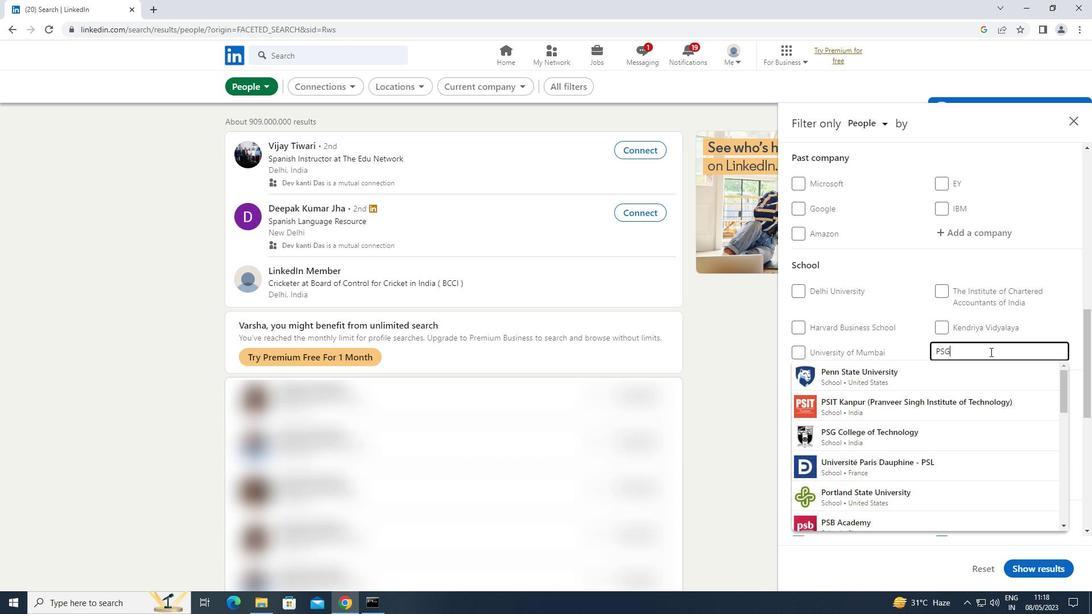 
Action: Mouse moved to (905, 402)
Screenshot: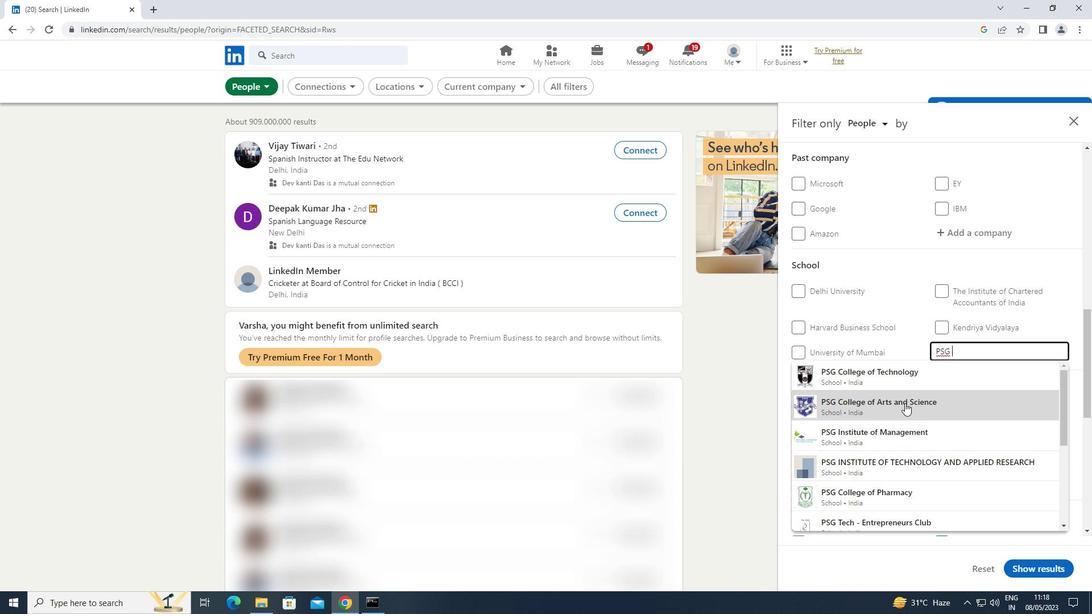 
Action: Mouse pressed left at (905, 402)
Screenshot: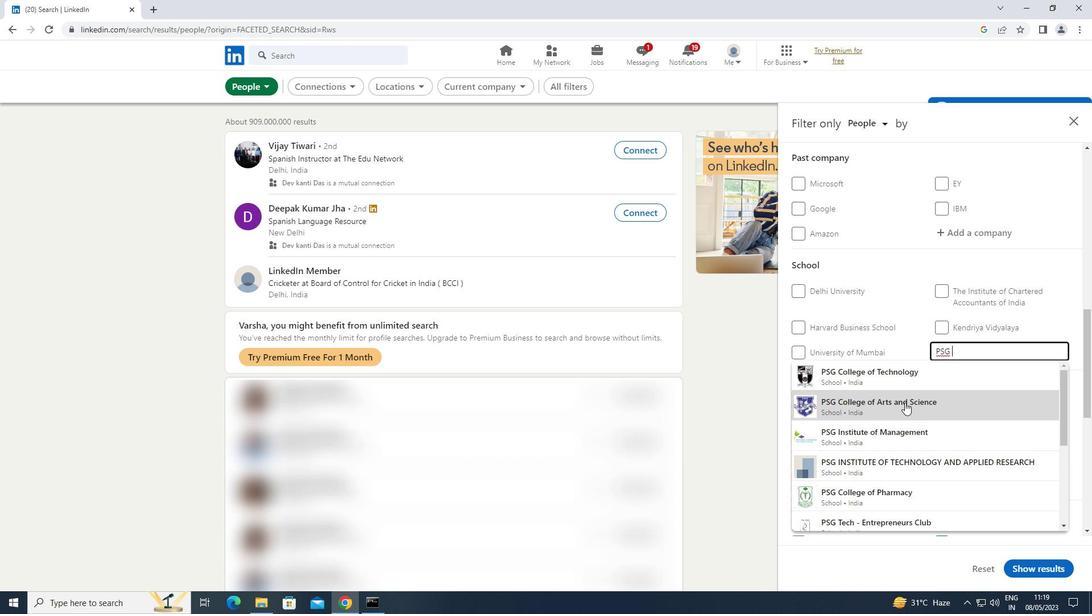 
Action: Mouse moved to (906, 400)
Screenshot: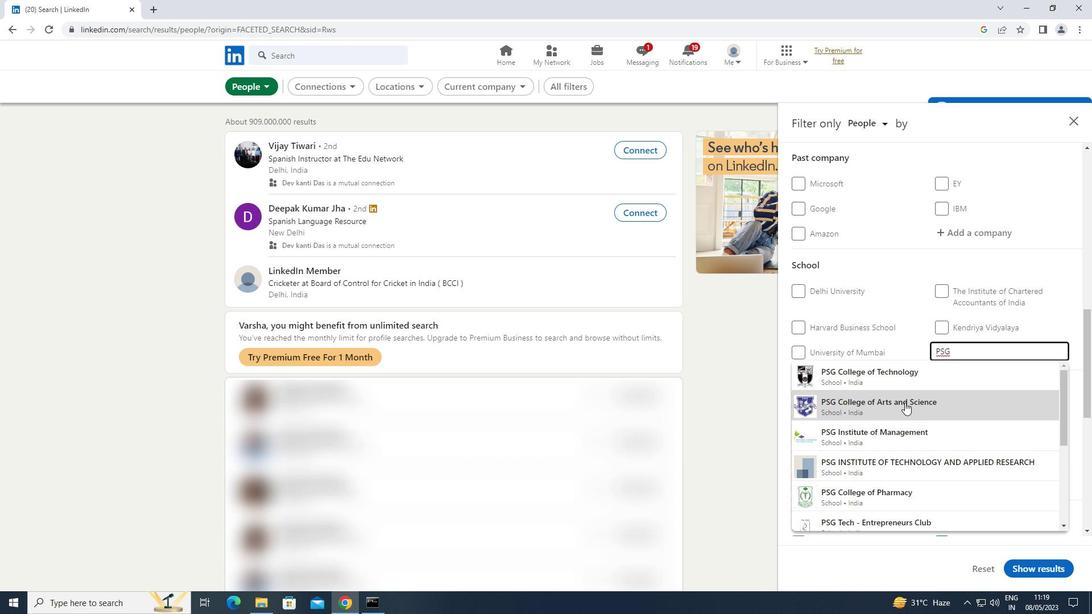 
Action: Mouse scrolled (906, 399) with delta (0, 0)
Screenshot: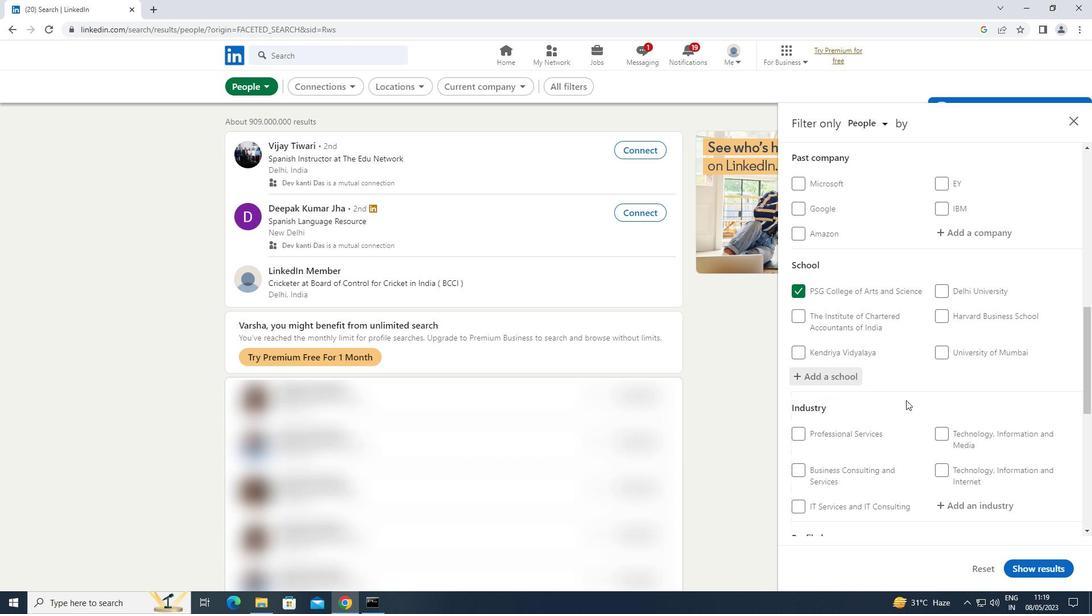 
Action: Mouse scrolled (906, 399) with delta (0, 0)
Screenshot: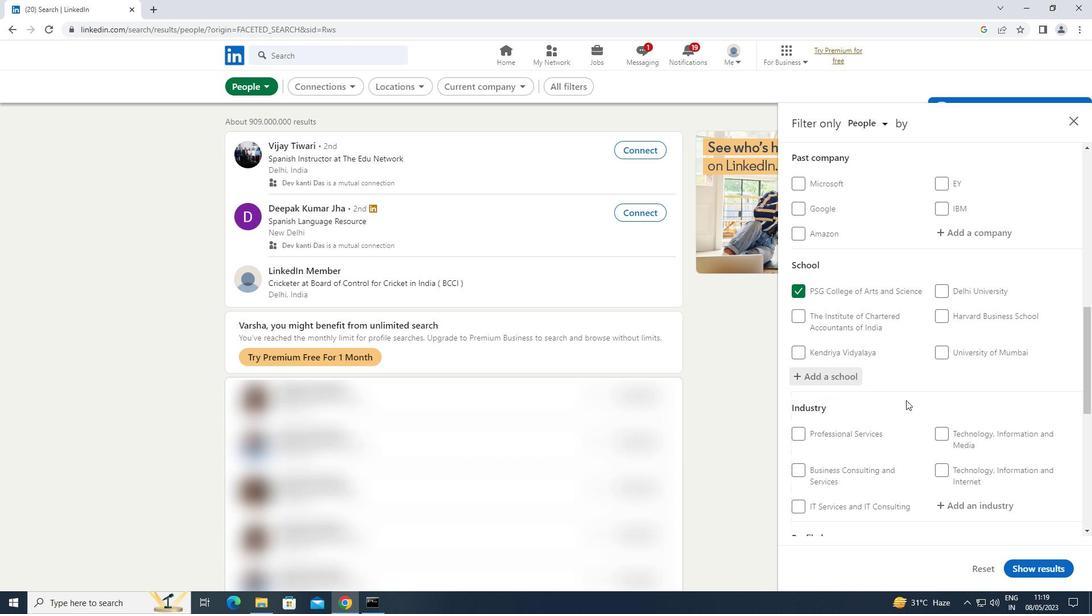 
Action: Mouse scrolled (906, 399) with delta (0, 0)
Screenshot: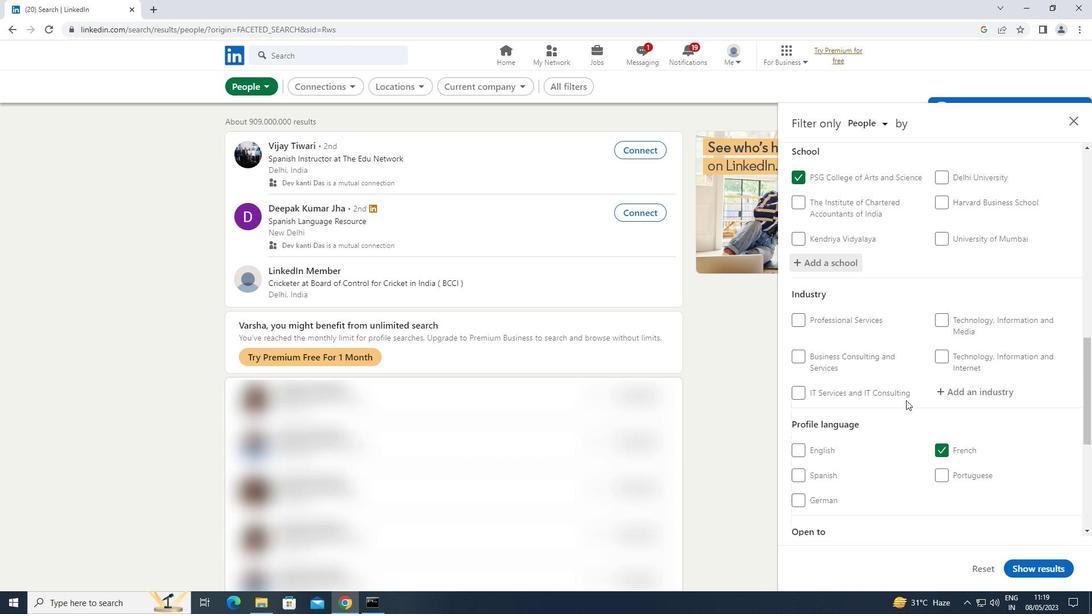 
Action: Mouse moved to (971, 334)
Screenshot: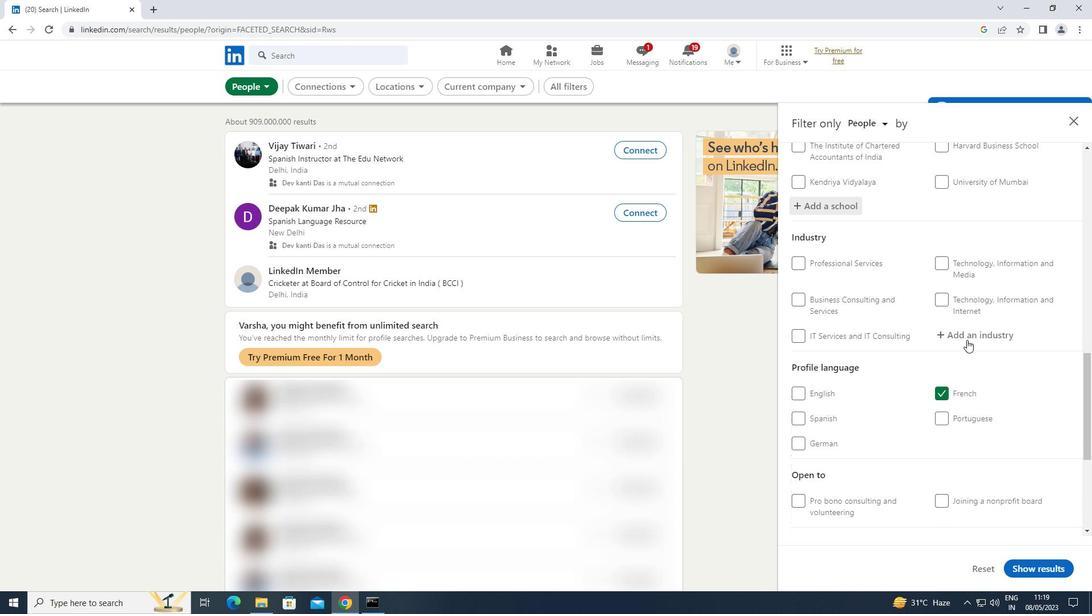 
Action: Mouse pressed left at (971, 334)
Screenshot: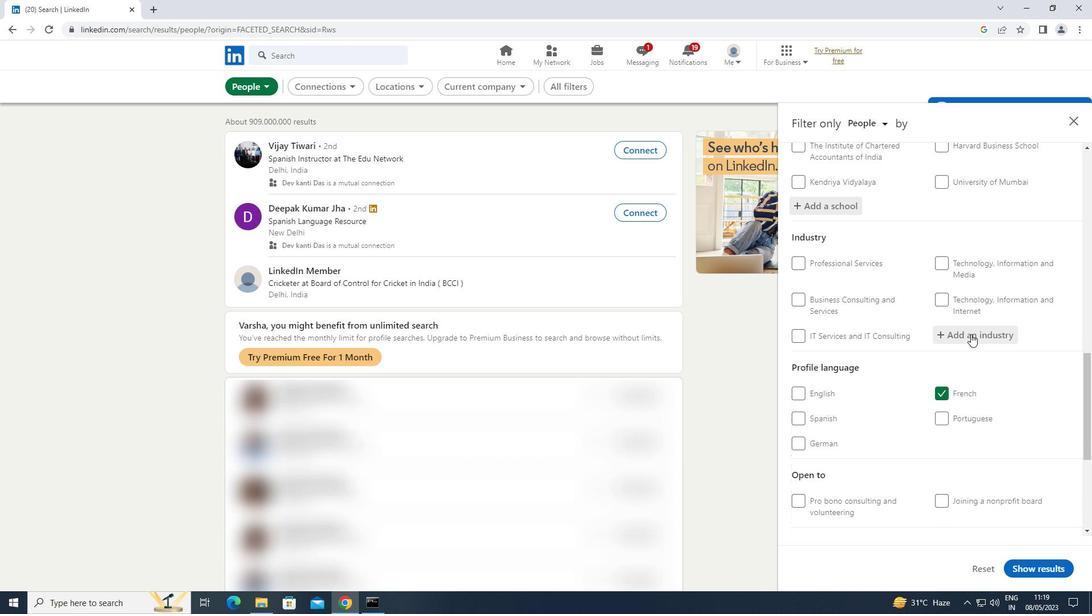 
Action: Key pressed <Key.shift>INTERIOR
Screenshot: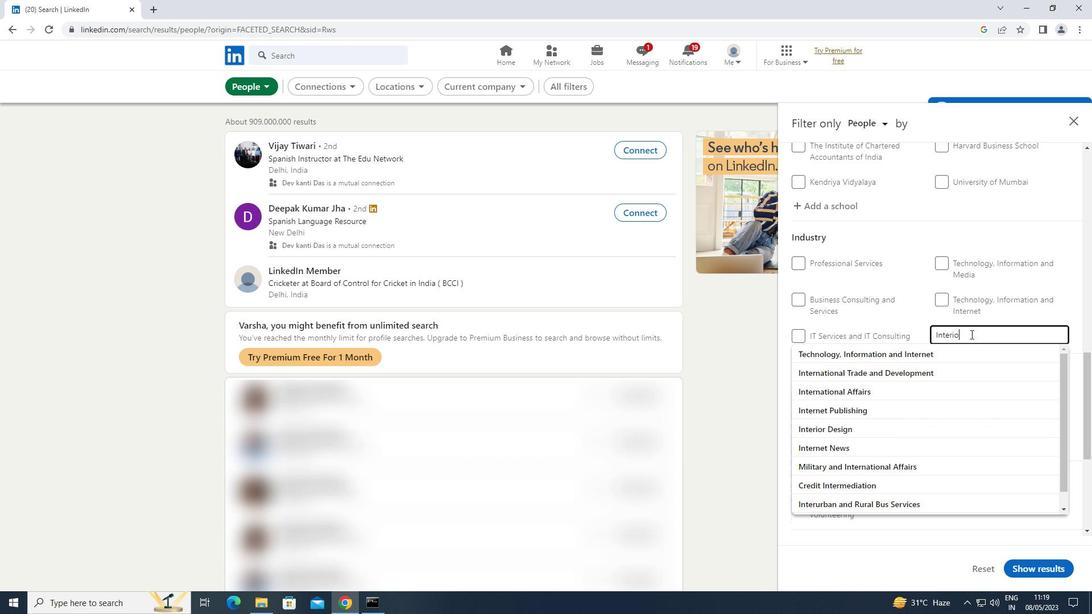 
Action: Mouse moved to (932, 349)
Screenshot: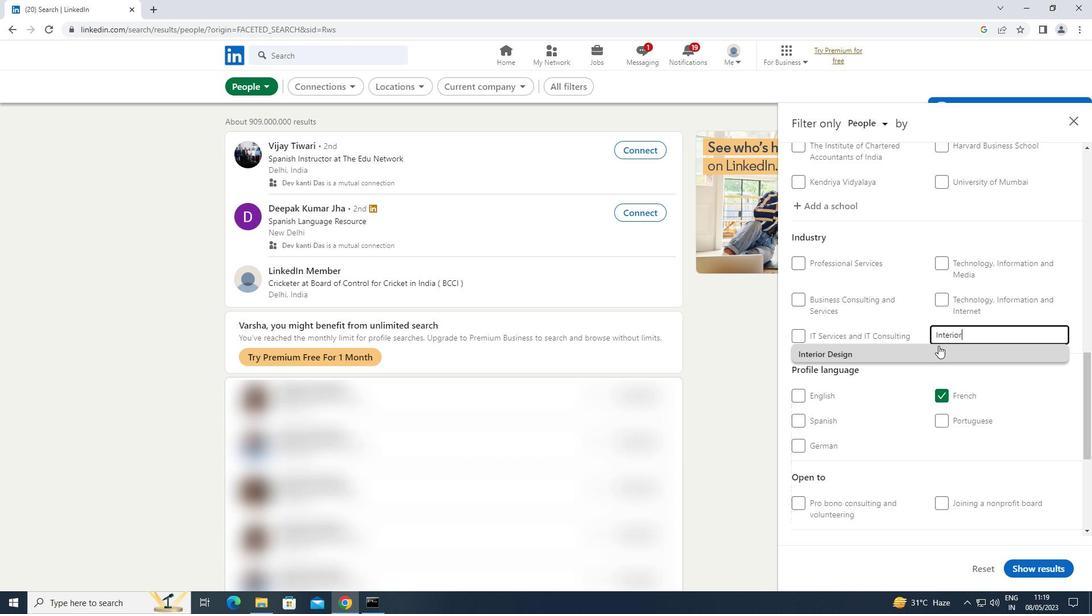 
Action: Mouse pressed left at (932, 349)
Screenshot: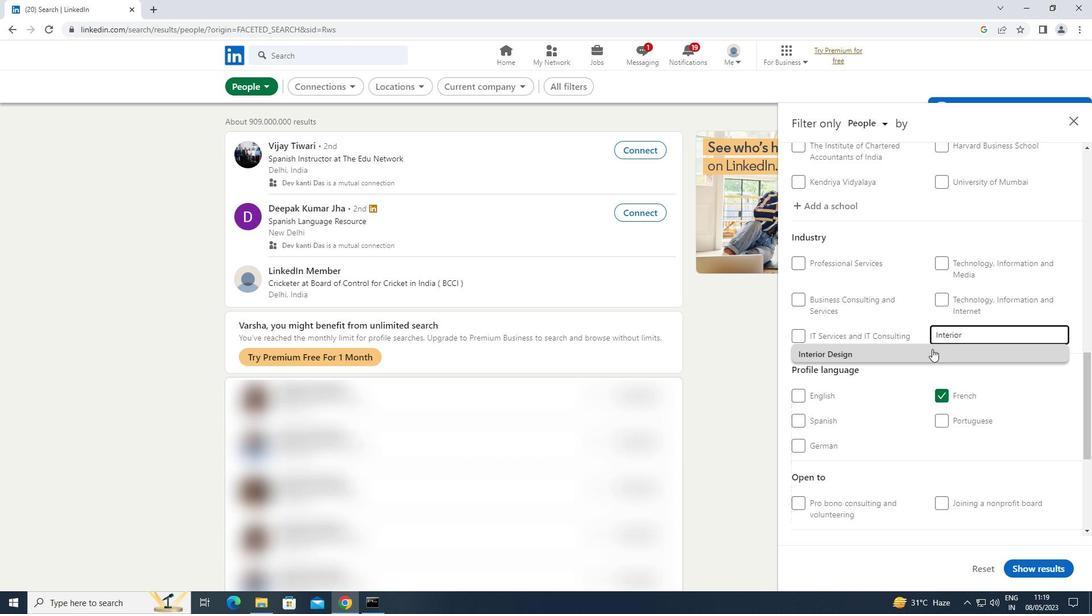 
Action: Mouse scrolled (932, 348) with delta (0, 0)
Screenshot: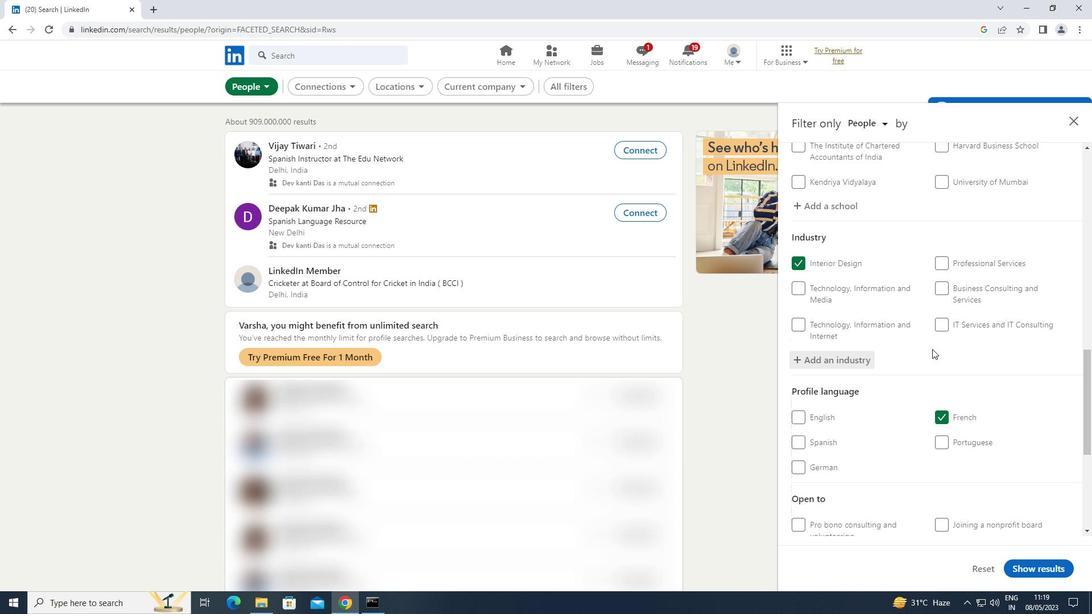 
Action: Mouse scrolled (932, 348) with delta (0, 0)
Screenshot: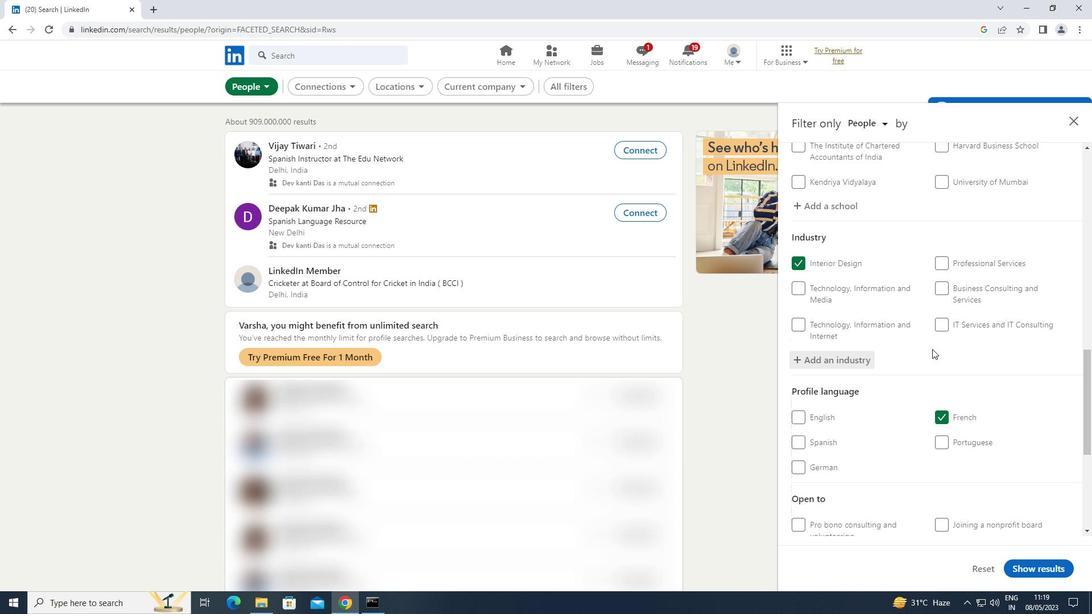 
Action: Mouse scrolled (932, 348) with delta (0, 0)
Screenshot: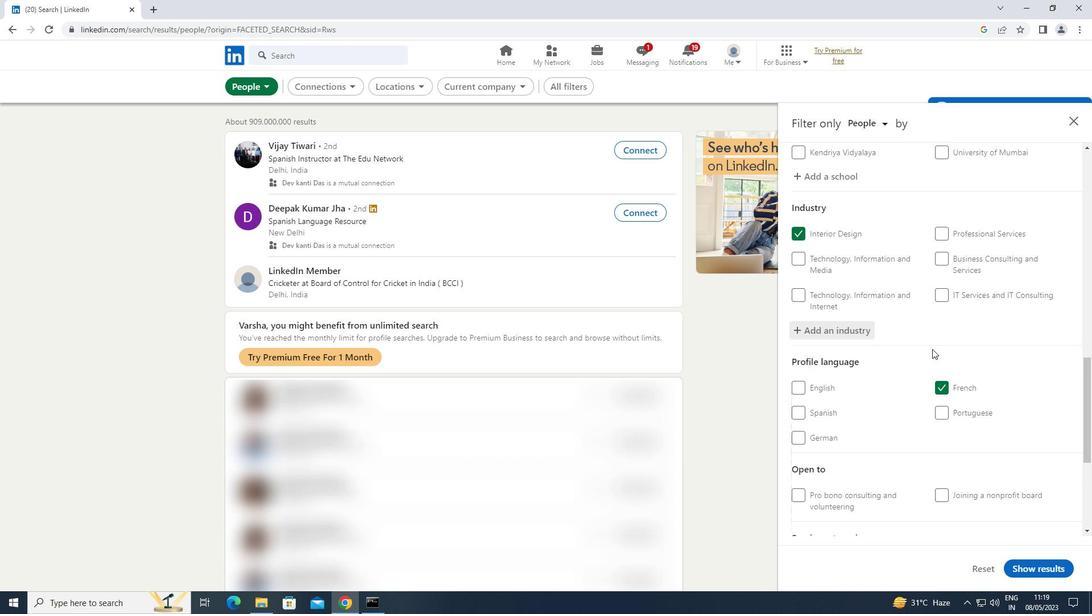 
Action: Mouse scrolled (932, 348) with delta (0, 0)
Screenshot: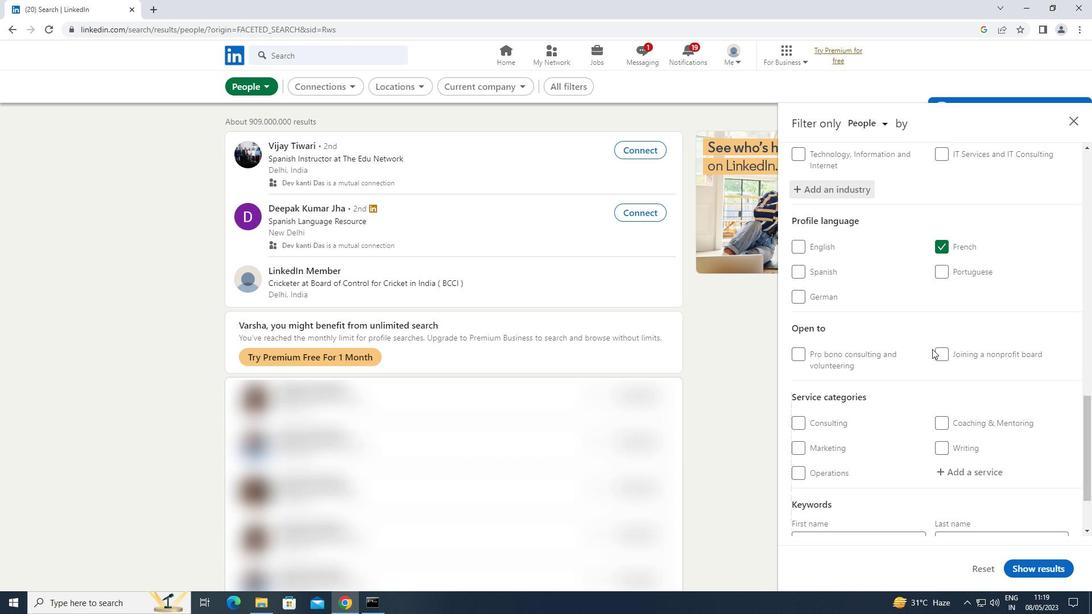 
Action: Mouse scrolled (932, 348) with delta (0, 0)
Screenshot: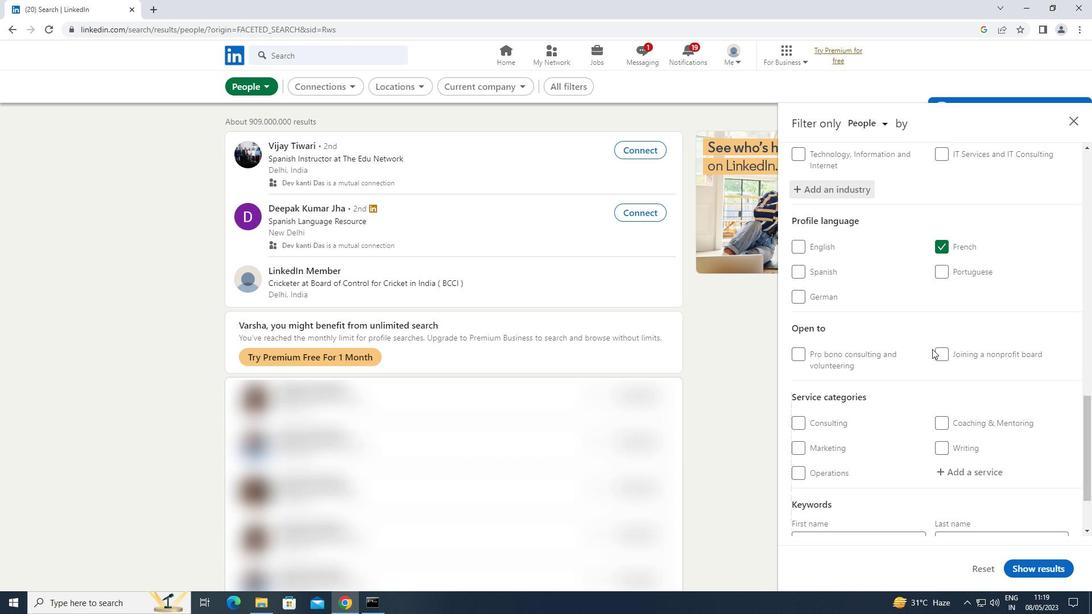 
Action: Mouse moved to (966, 377)
Screenshot: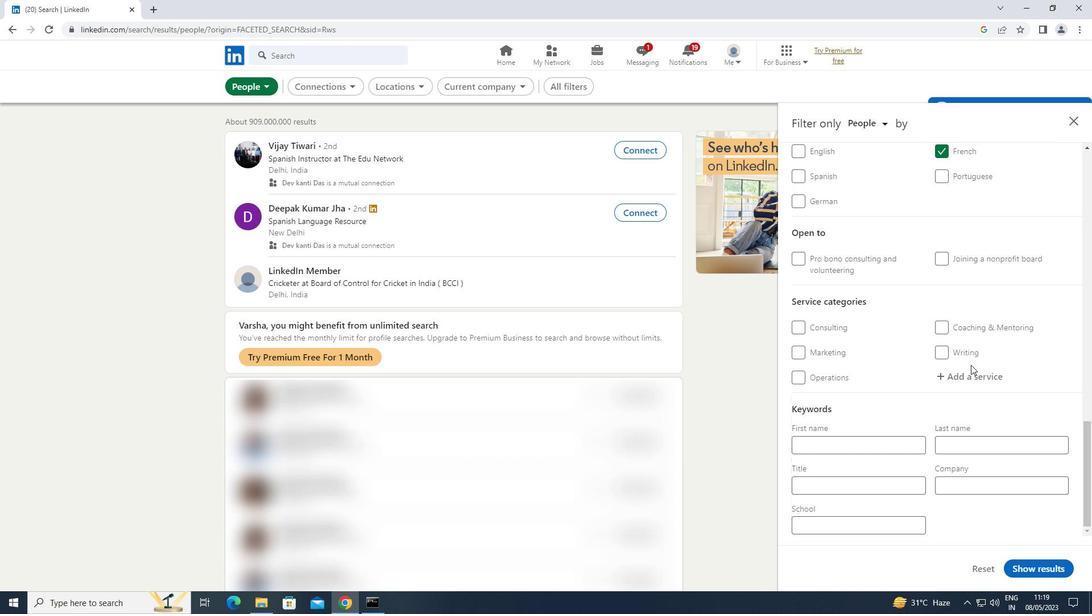 
Action: Mouse pressed left at (966, 377)
Screenshot: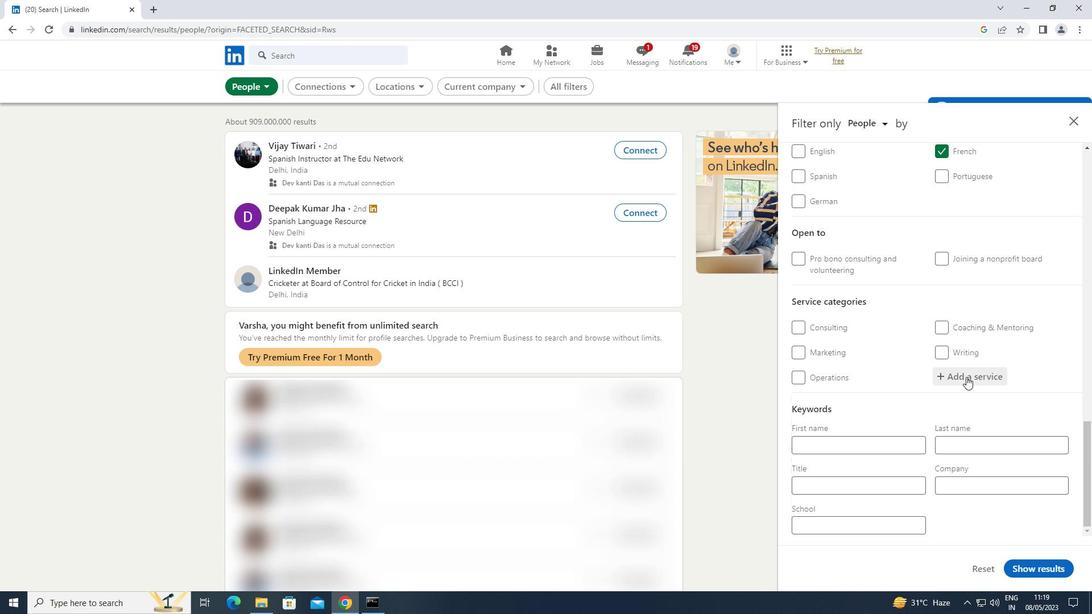 
Action: Mouse moved to (966, 377)
Screenshot: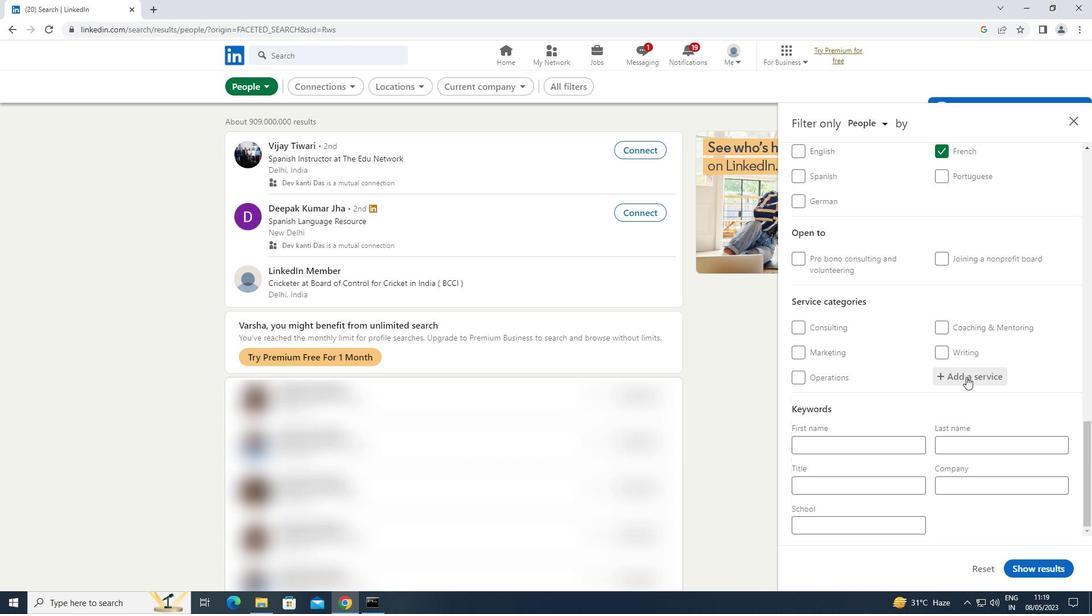 
Action: Key pressed <Key.shift>ADMINISTRATIVE
Screenshot: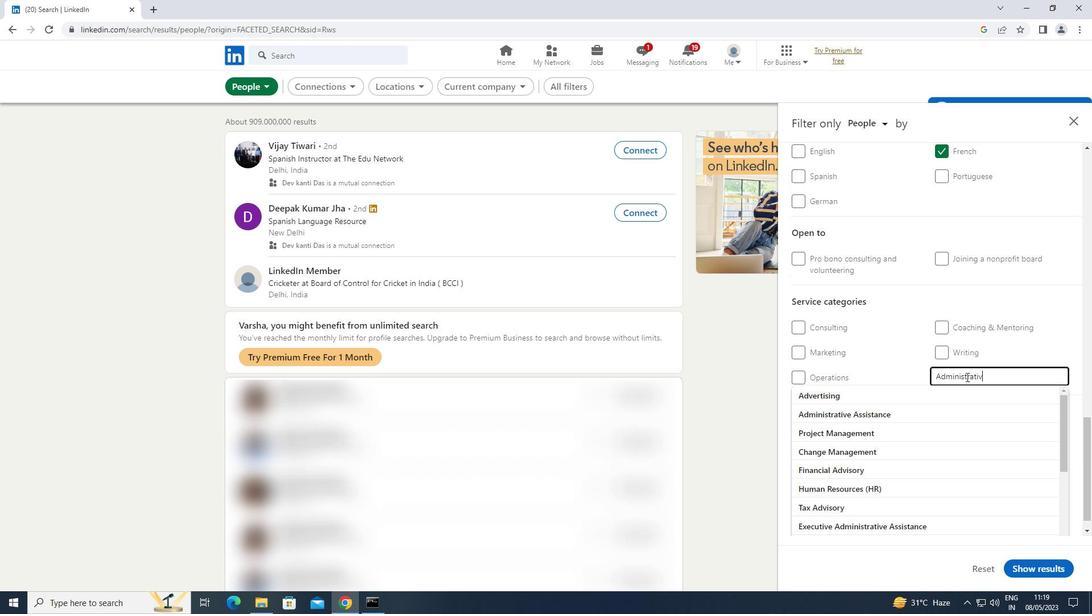 
Action: Mouse moved to (922, 401)
Screenshot: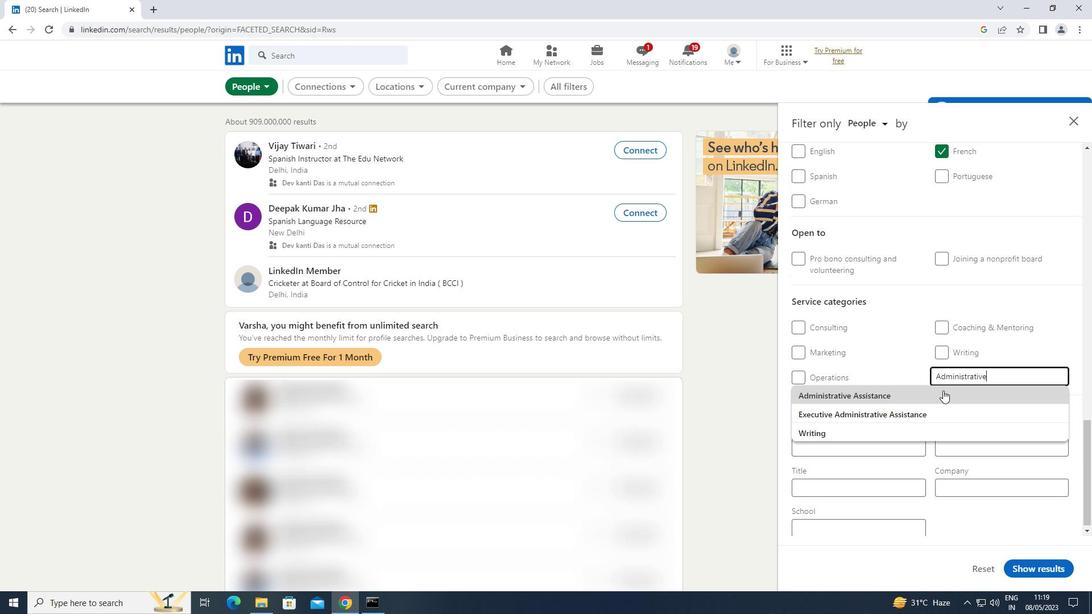 
Action: Key pressed <Key.enter>
Screenshot: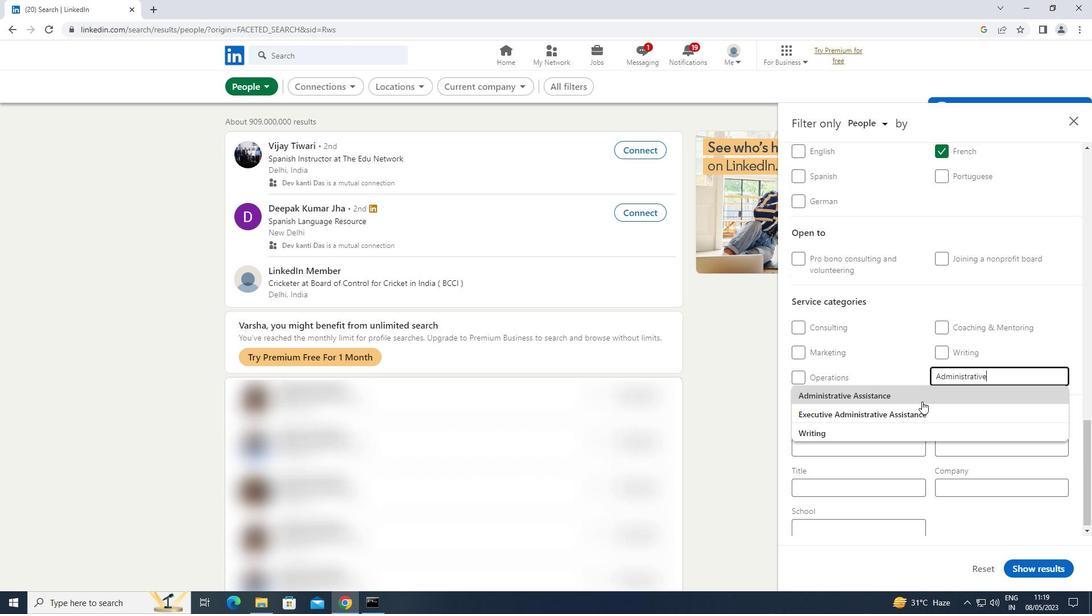 
Action: Mouse moved to (869, 484)
Screenshot: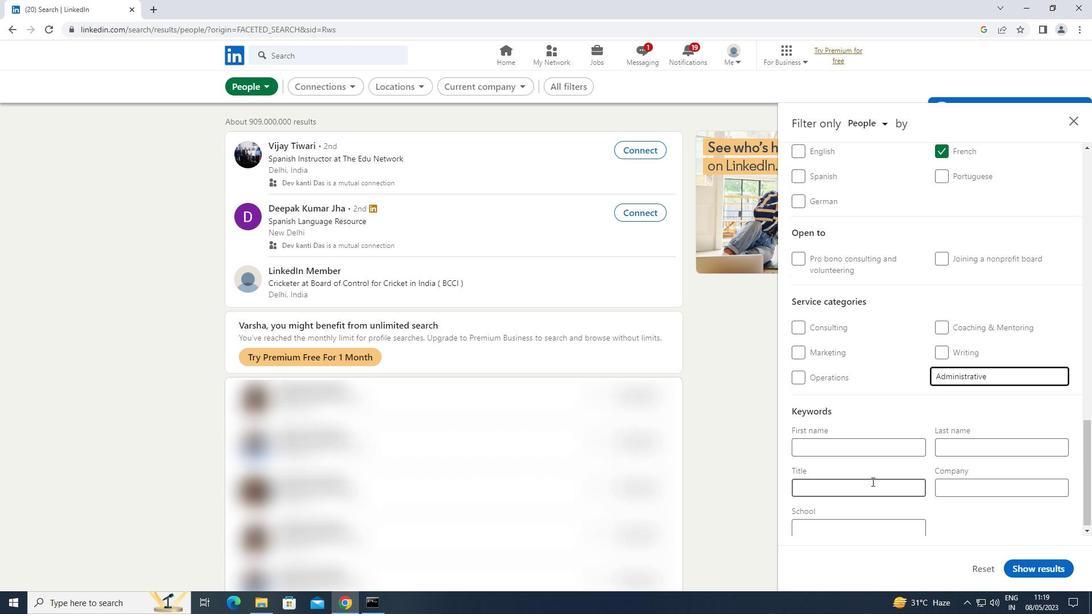 
Action: Mouse pressed left at (869, 484)
Screenshot: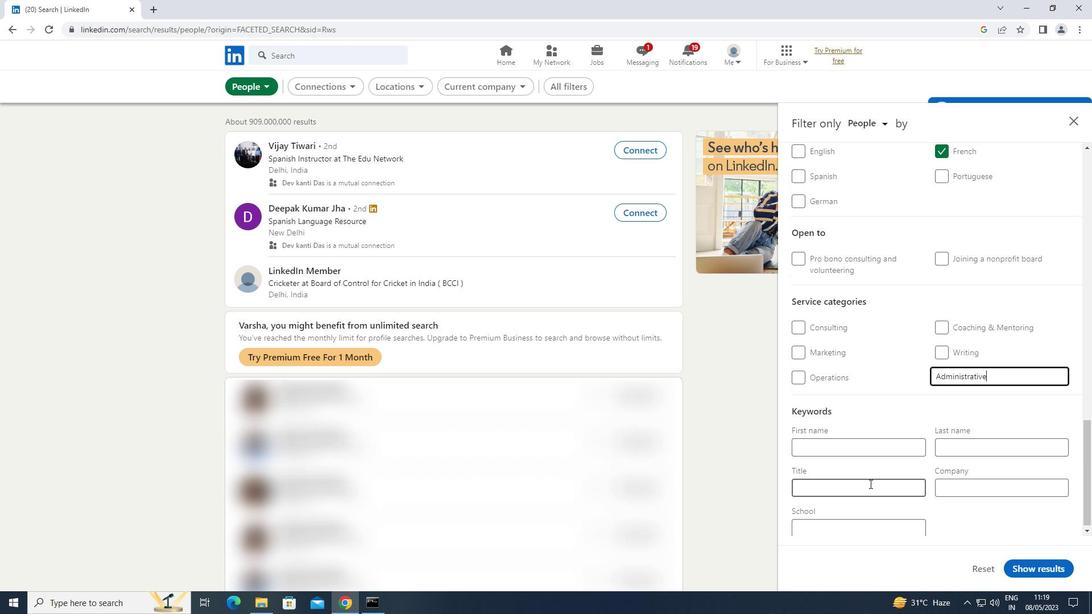 
Action: Key pressed <Key.shift>EVENT<Key.space><Key.shift>PLANNER
Screenshot: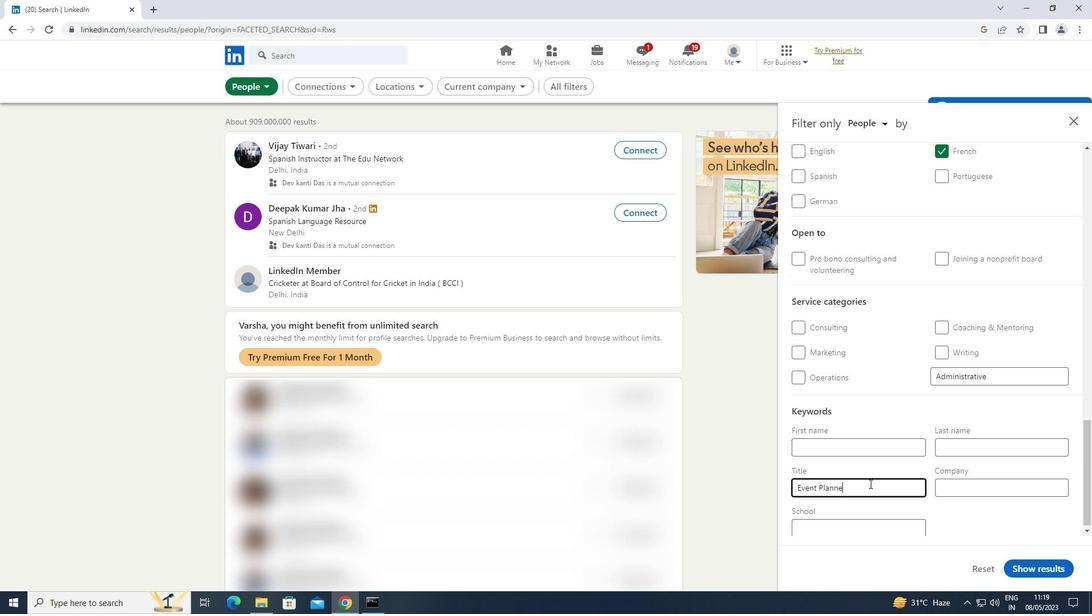 
Action: Mouse moved to (1040, 569)
Screenshot: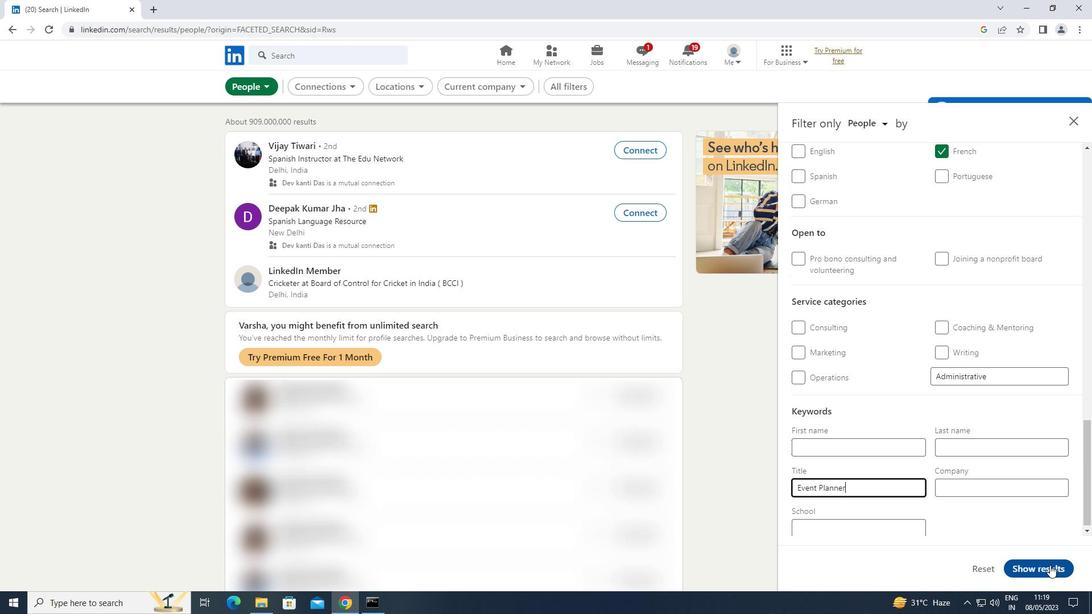 
Action: Mouse pressed left at (1040, 569)
Screenshot: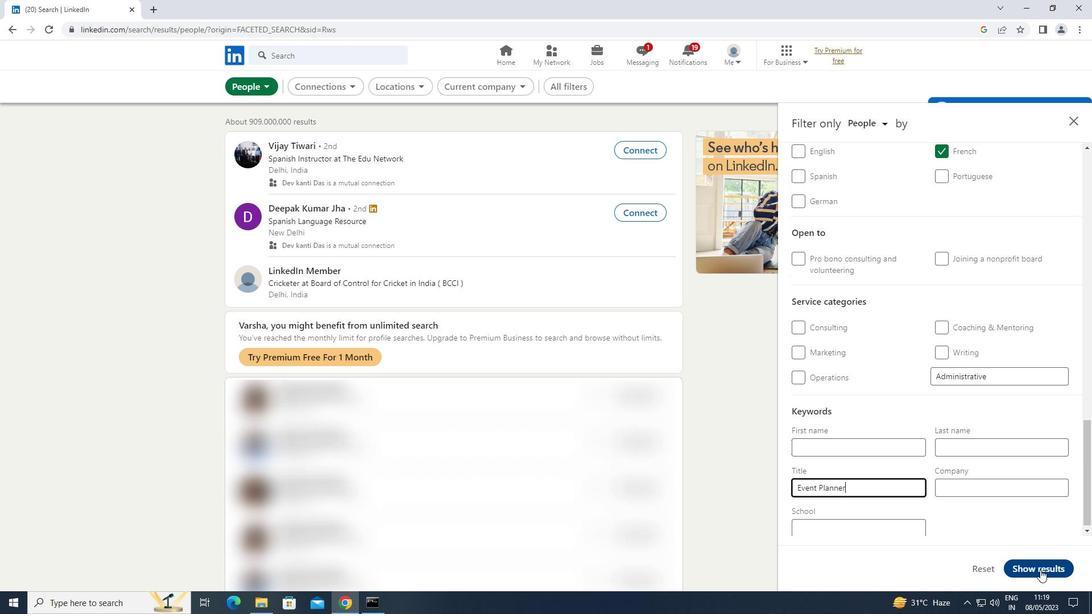 
